 Task: Add a dentist appointment for a check-up on the 11th at 1:00 PM to 5:00PM.
Action: Mouse moved to (410, 158)
Screenshot: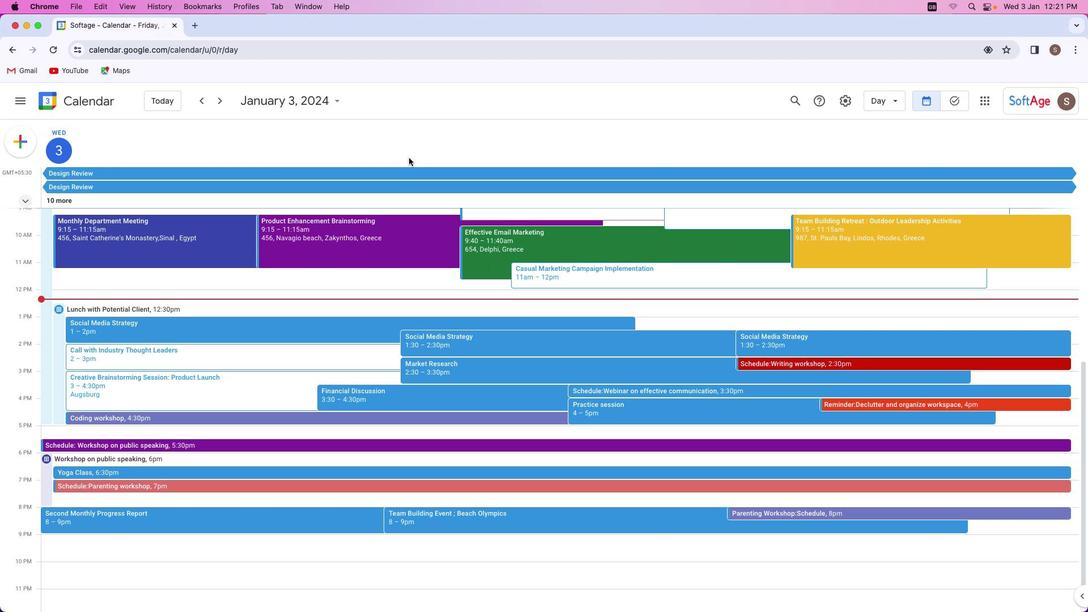 
Action: Mouse pressed left at (410, 158)
Screenshot: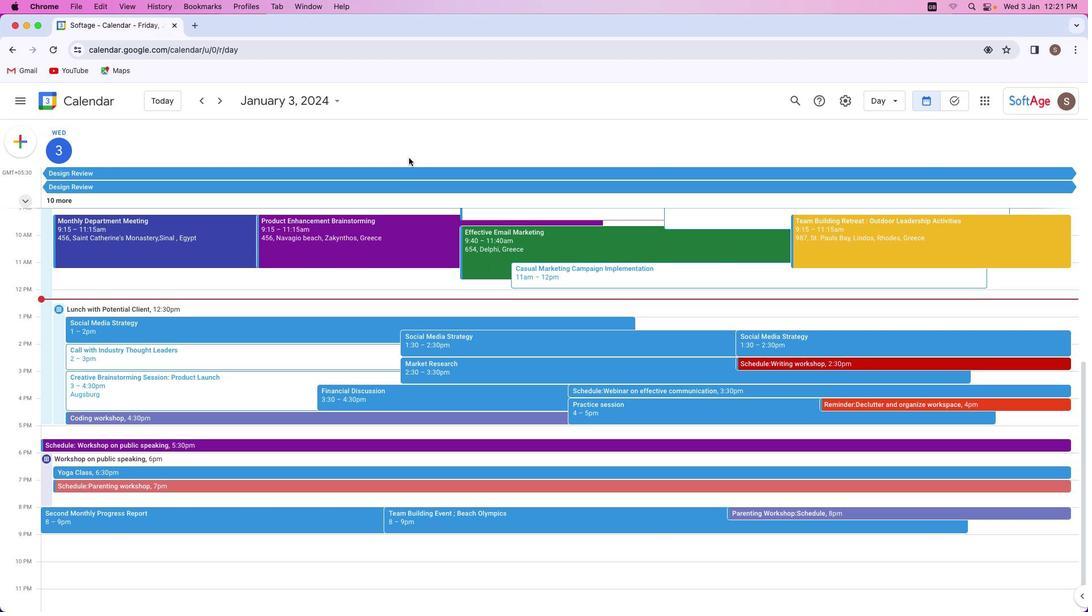 
Action: Mouse moved to (25, 141)
Screenshot: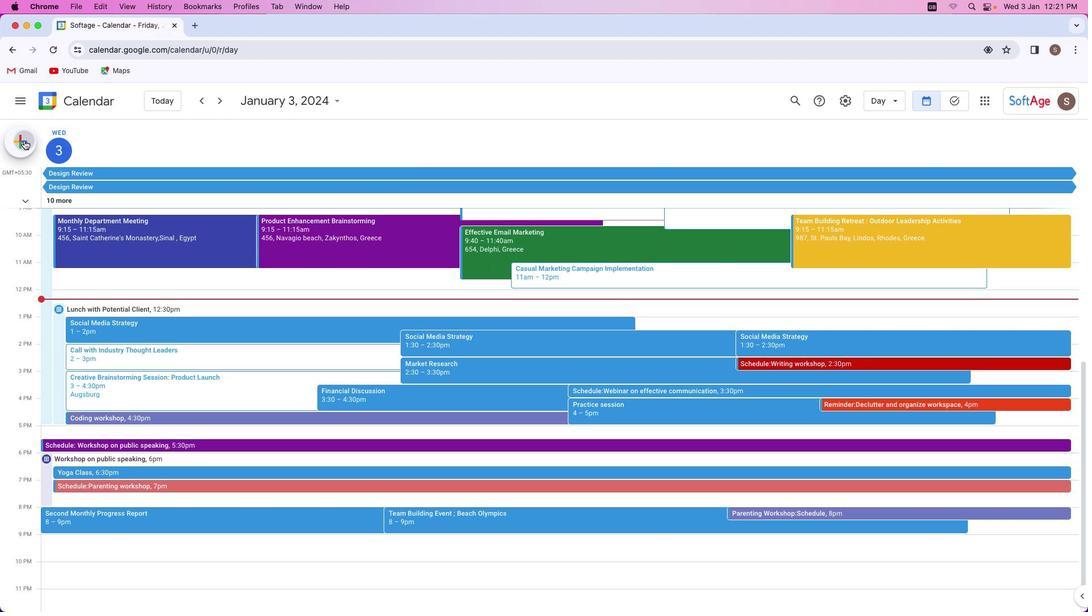 
Action: Mouse pressed left at (25, 141)
Screenshot: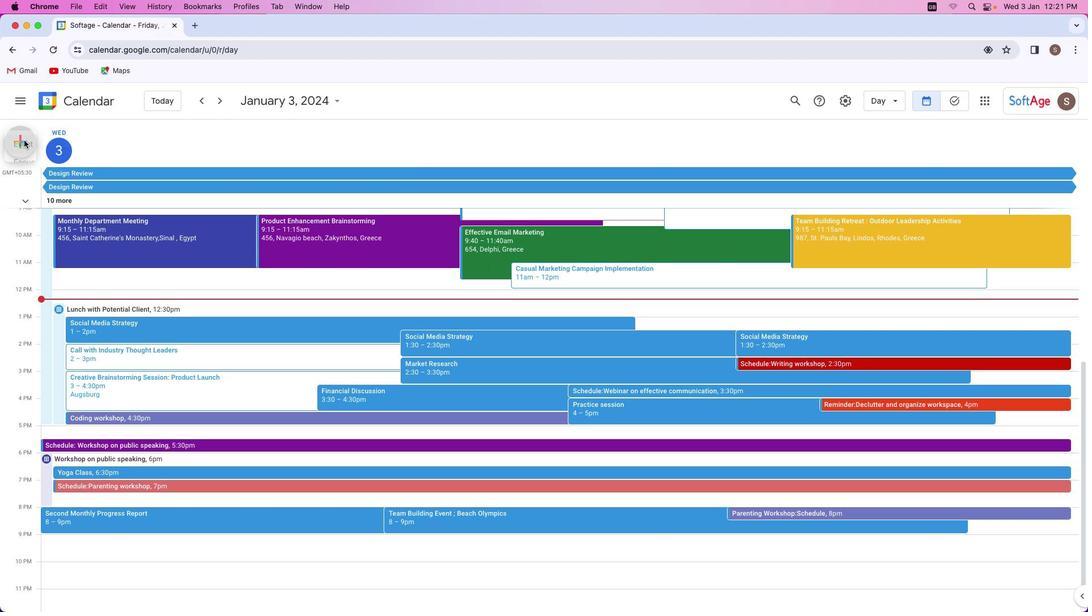 
Action: Mouse moved to (62, 266)
Screenshot: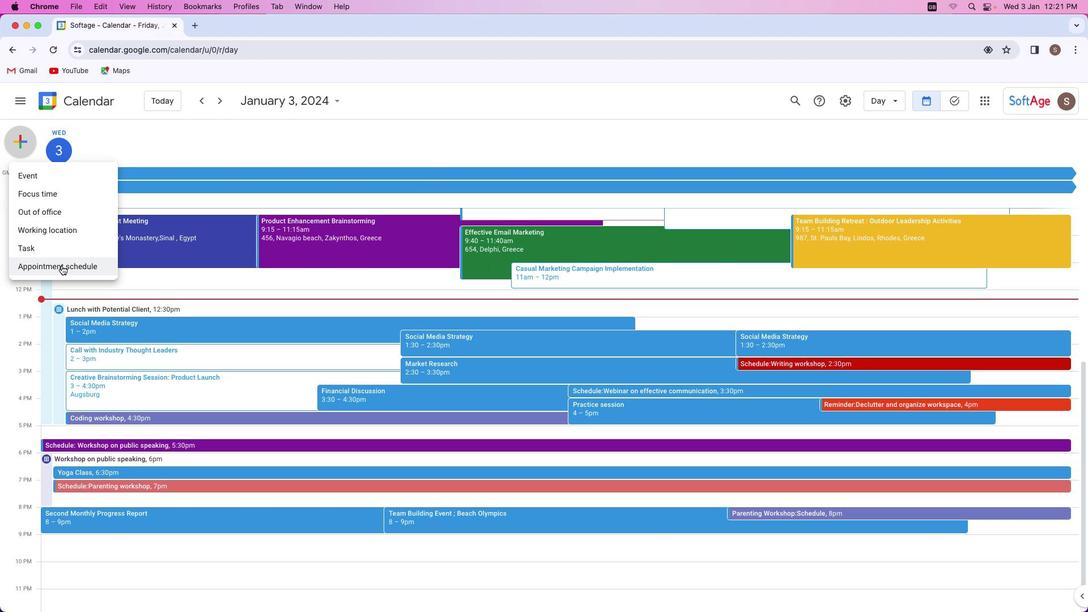 
Action: Mouse pressed left at (62, 266)
Screenshot: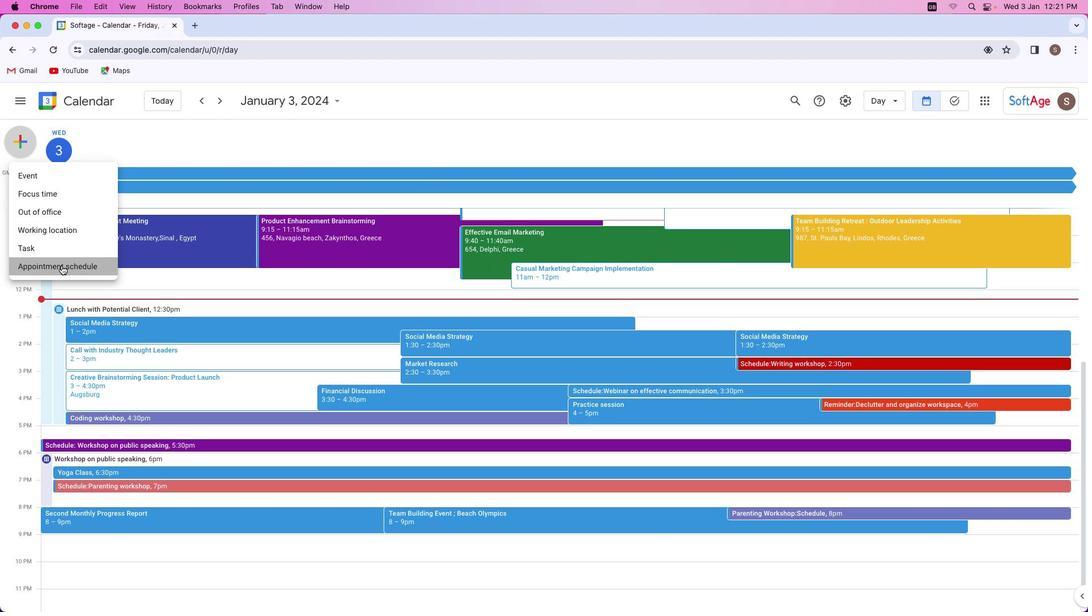 
Action: Mouse moved to (22, 165)
Screenshot: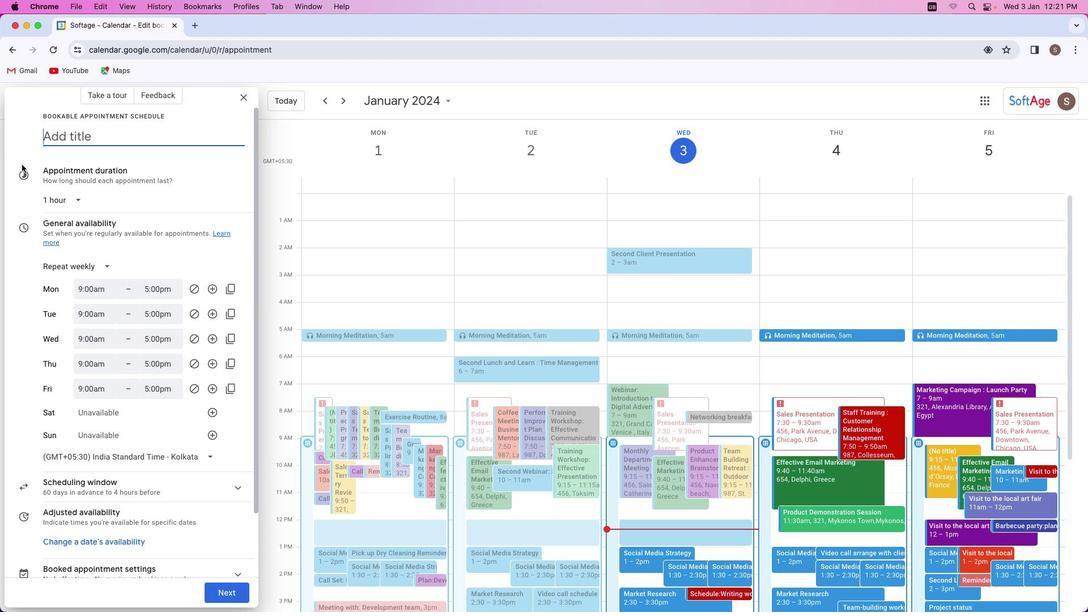 
Action: Key pressed Key.shift'D''e''n''t''i''s''t'Key.space'f''o''r'Key.space'a'Key.space'c''h''e''c''k''-''u''p'
Screenshot: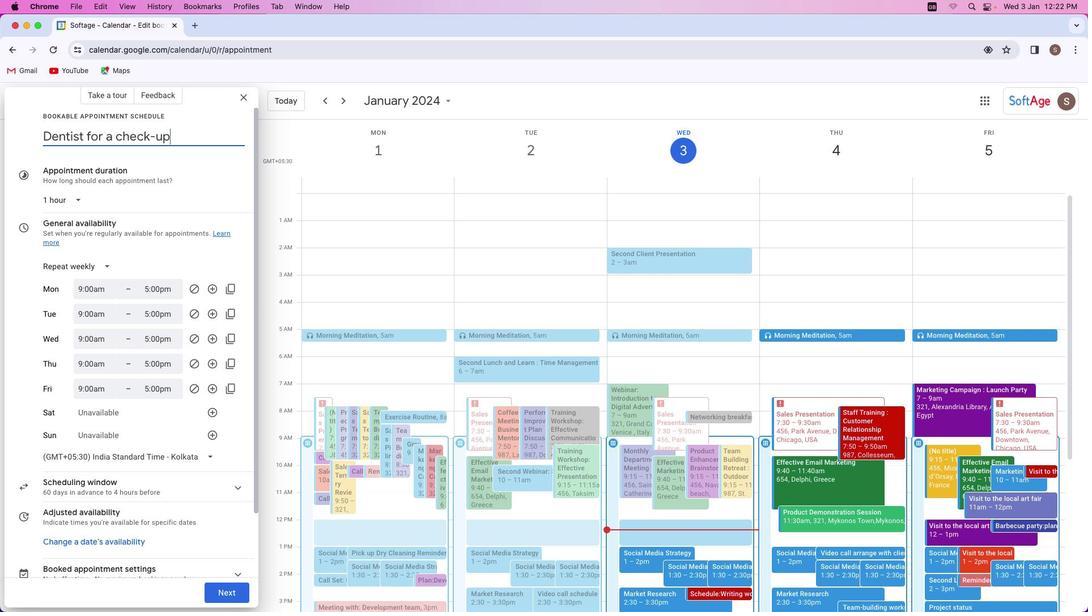 
Action: Mouse moved to (106, 265)
Screenshot: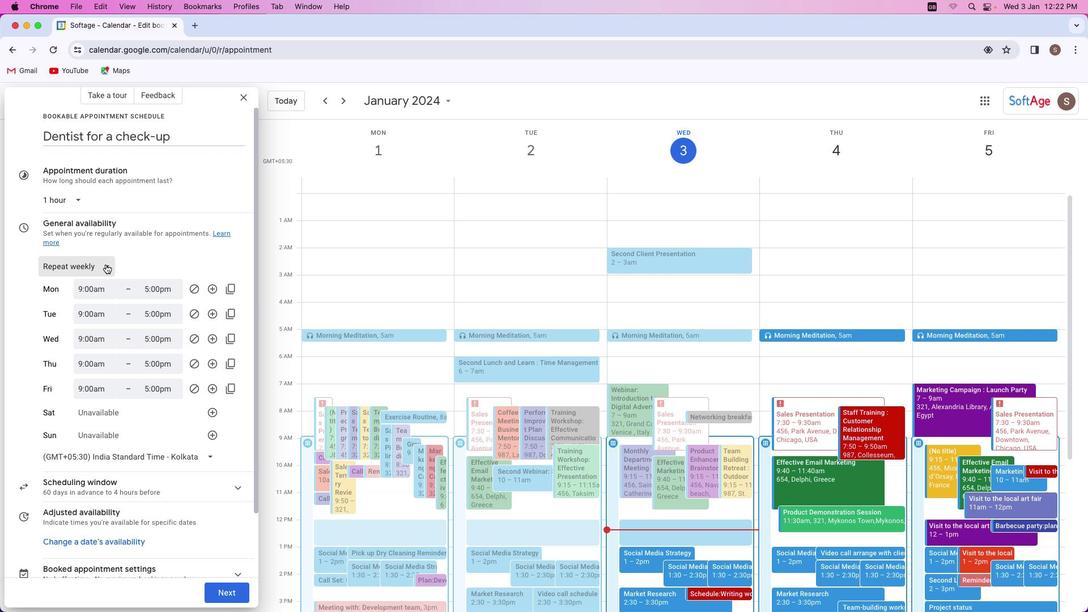 
Action: Mouse pressed left at (106, 265)
Screenshot: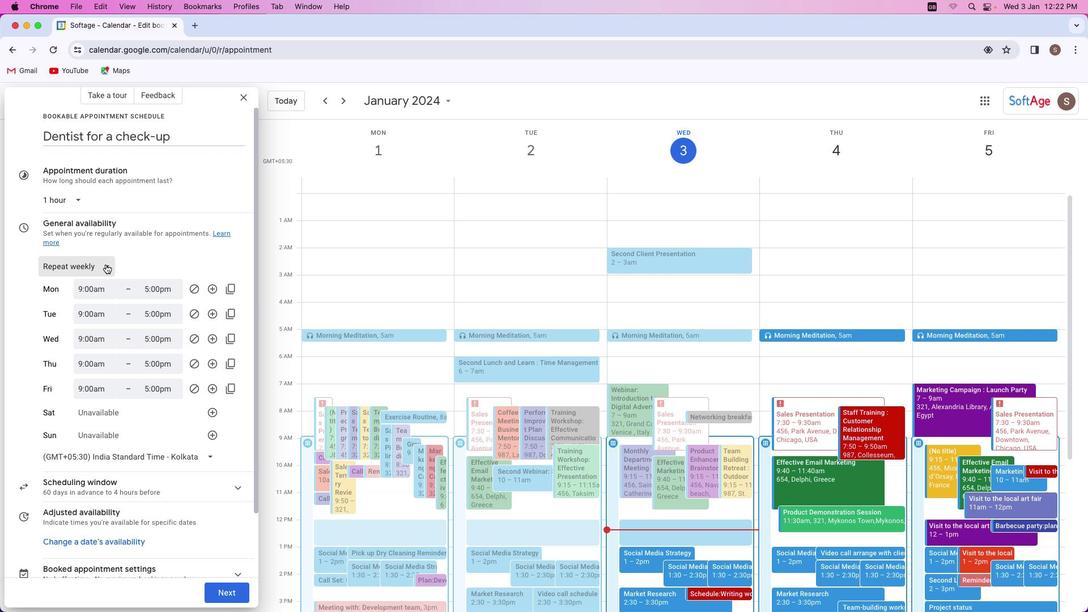 
Action: Mouse moved to (104, 292)
Screenshot: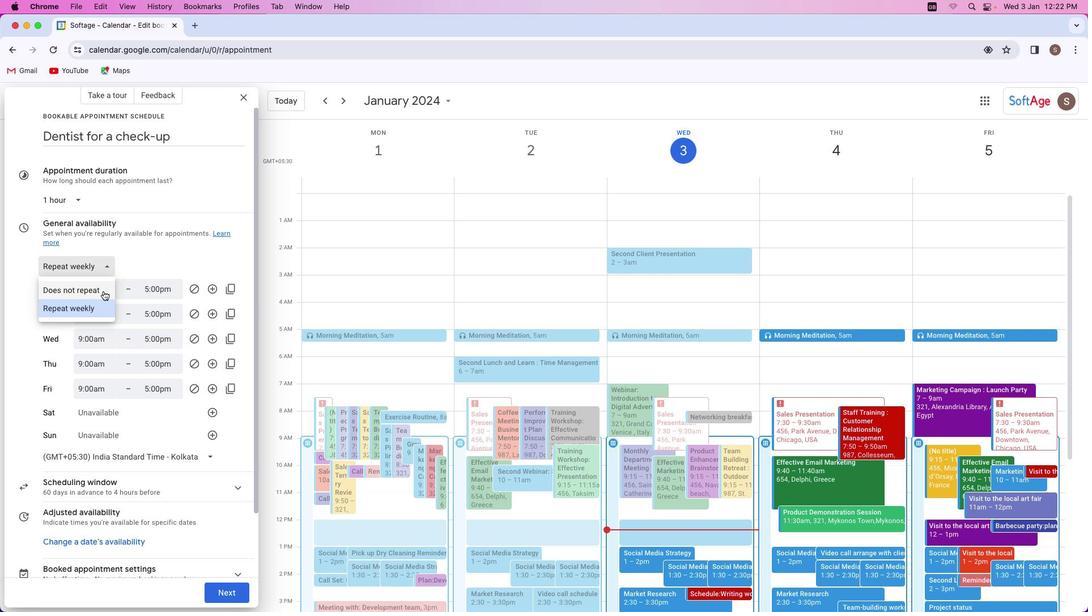 
Action: Mouse pressed left at (104, 292)
Screenshot: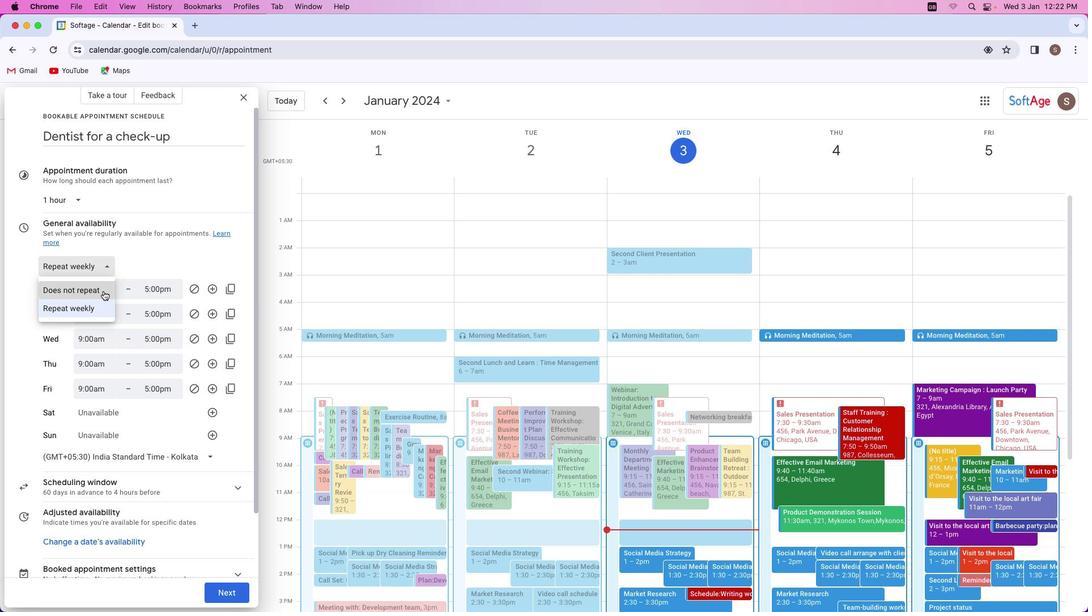 
Action: Mouse moved to (83, 283)
Screenshot: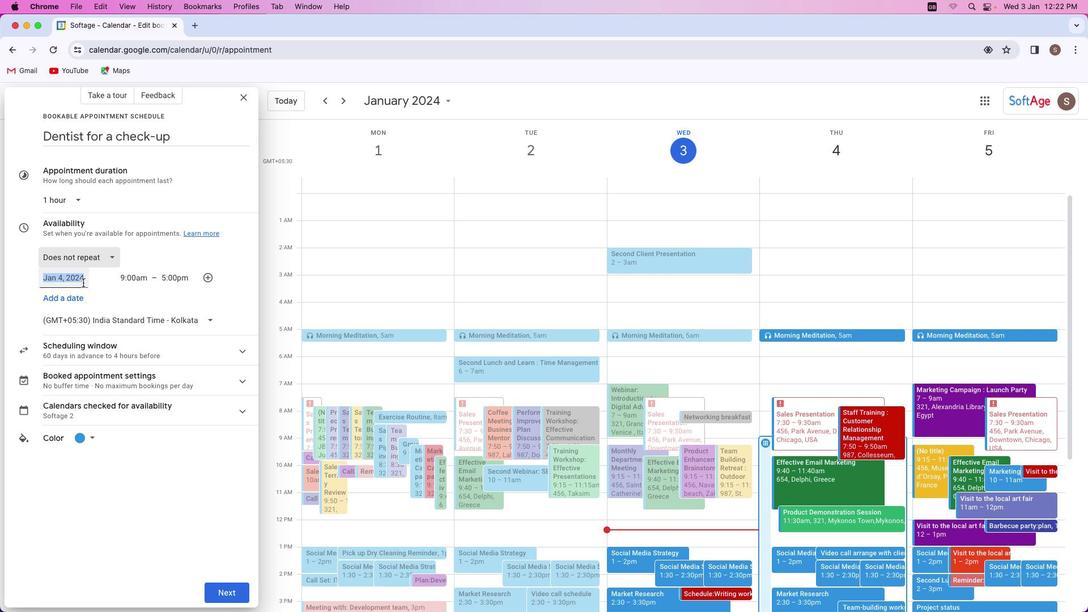 
Action: Mouse pressed left at (83, 283)
Screenshot: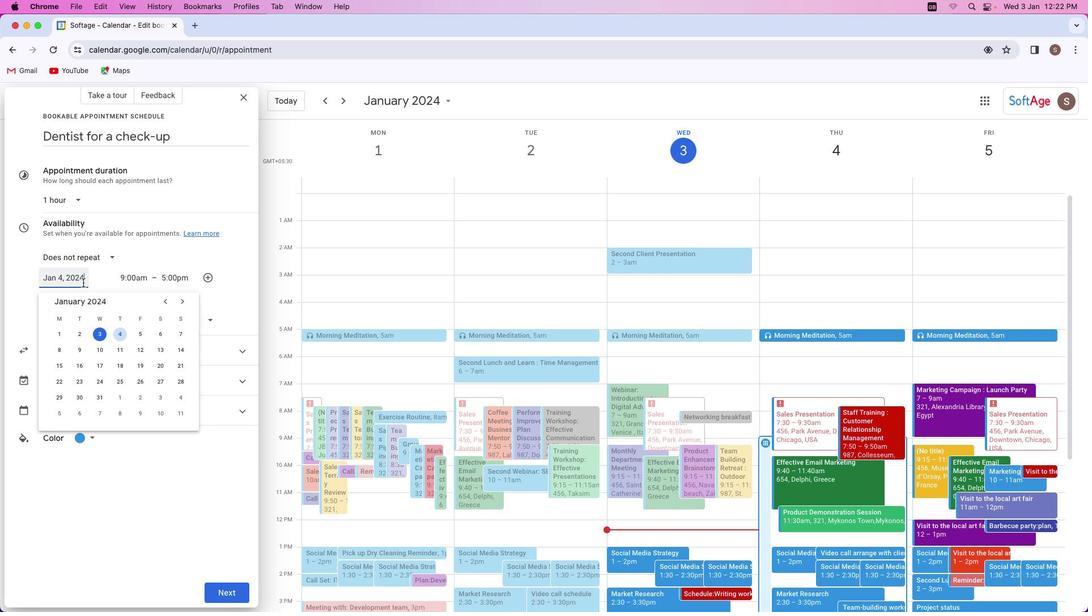 
Action: Mouse moved to (122, 349)
Screenshot: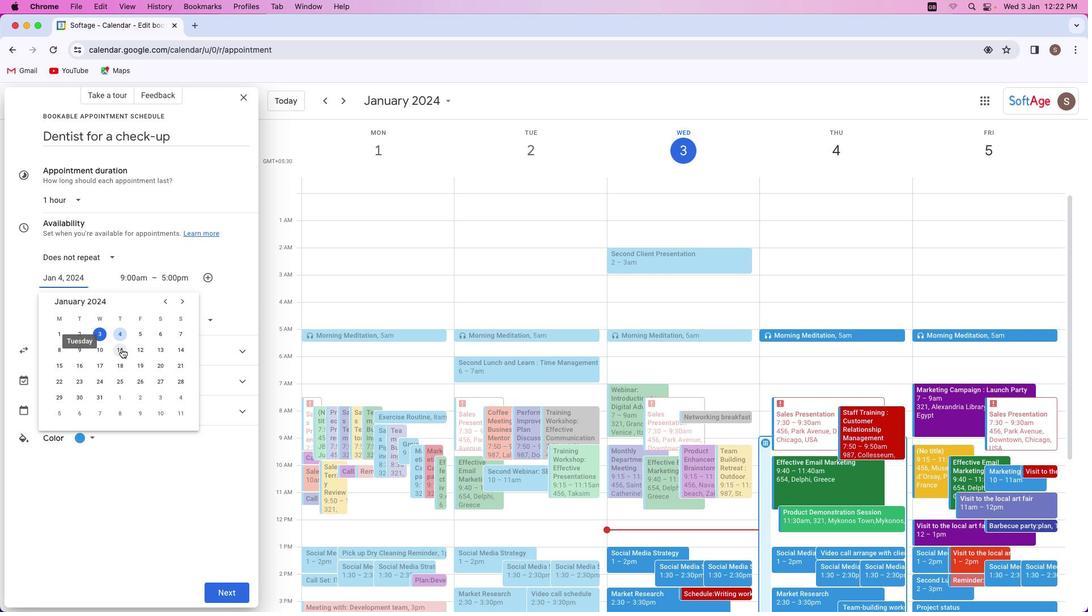 
Action: Mouse pressed left at (122, 349)
Screenshot: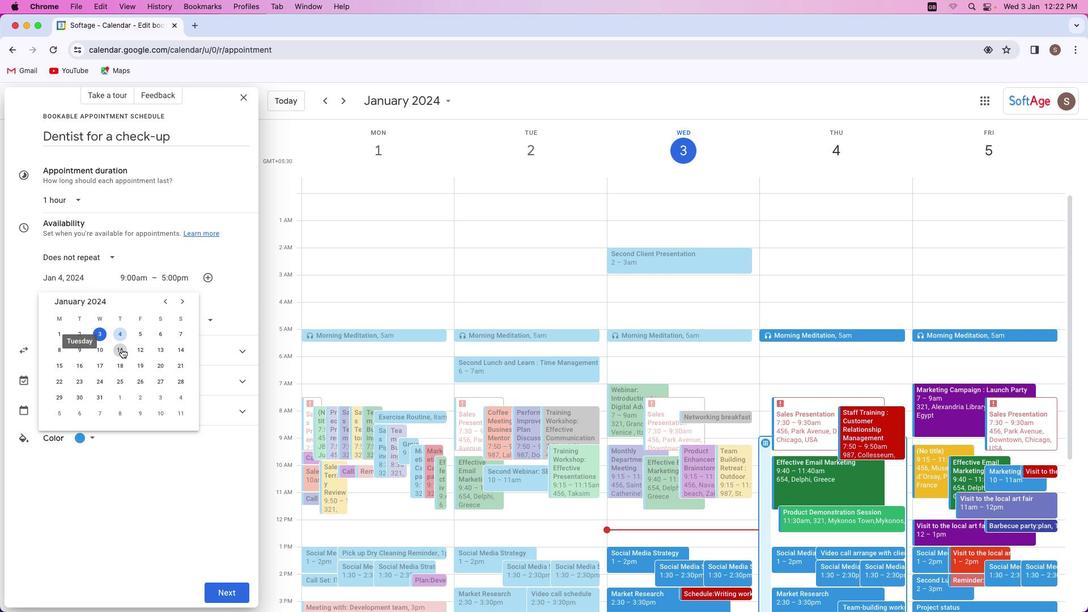 
Action: Mouse moved to (133, 280)
Screenshot: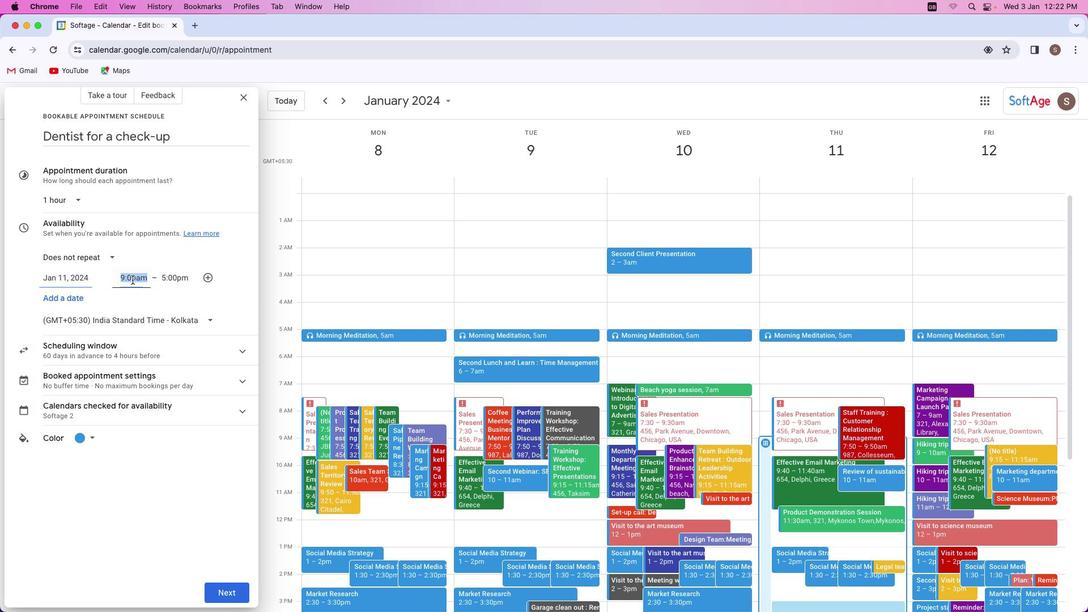 
Action: Mouse pressed left at (133, 280)
Screenshot: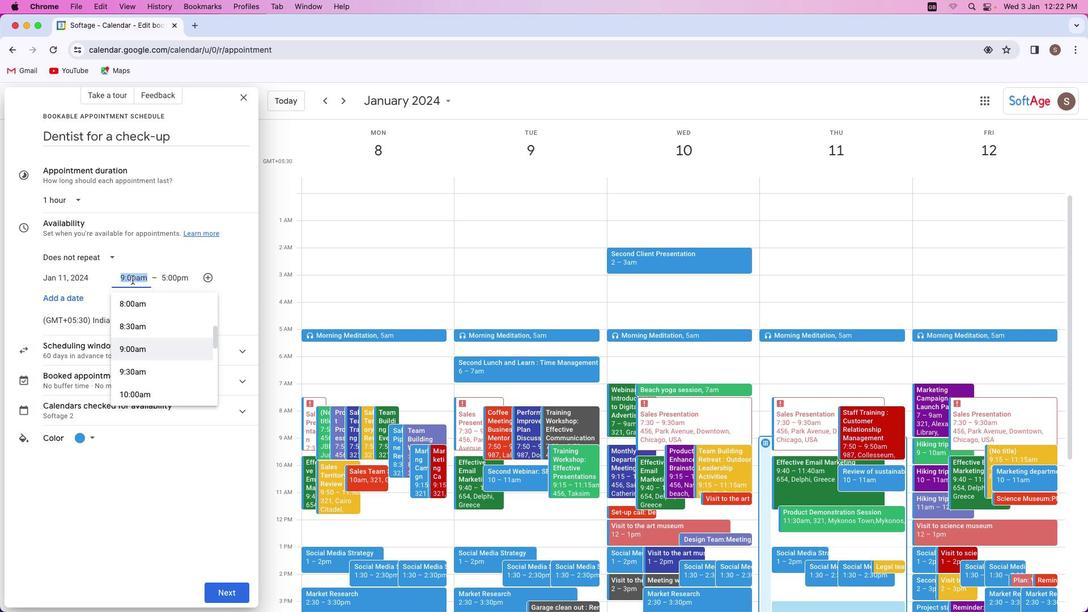 
Action: Mouse moved to (144, 318)
Screenshot: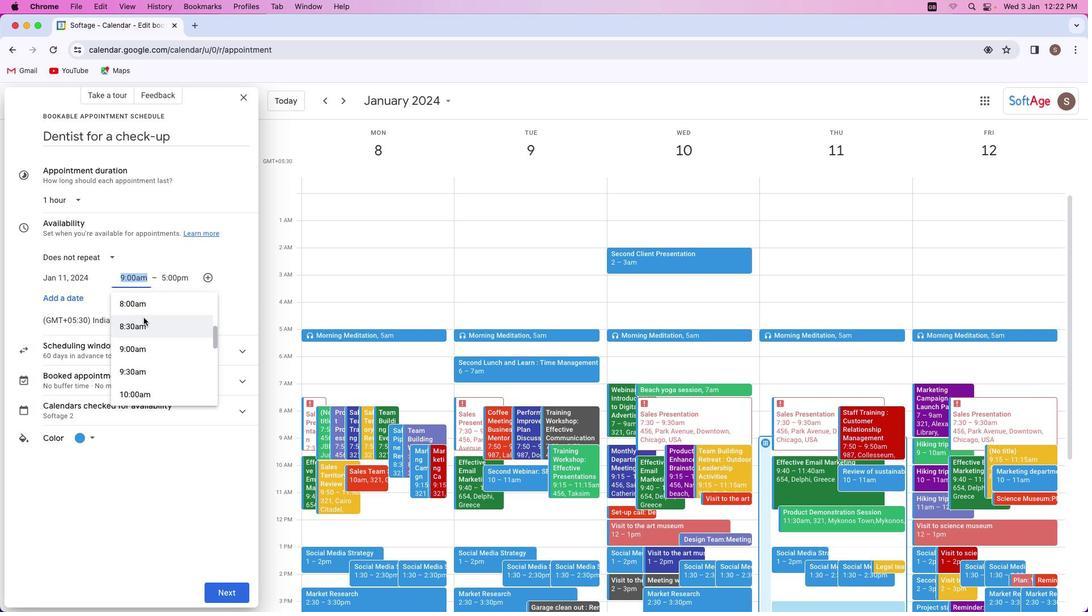
Action: Mouse scrolled (144, 318) with delta (1, 0)
Screenshot: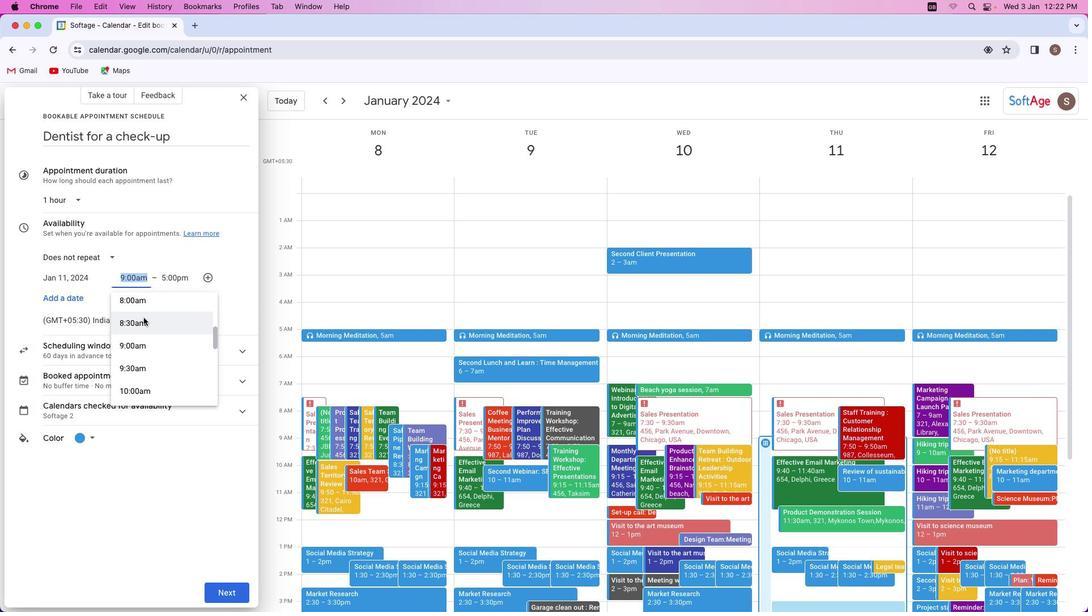 
Action: Mouse scrolled (144, 318) with delta (1, 0)
Screenshot: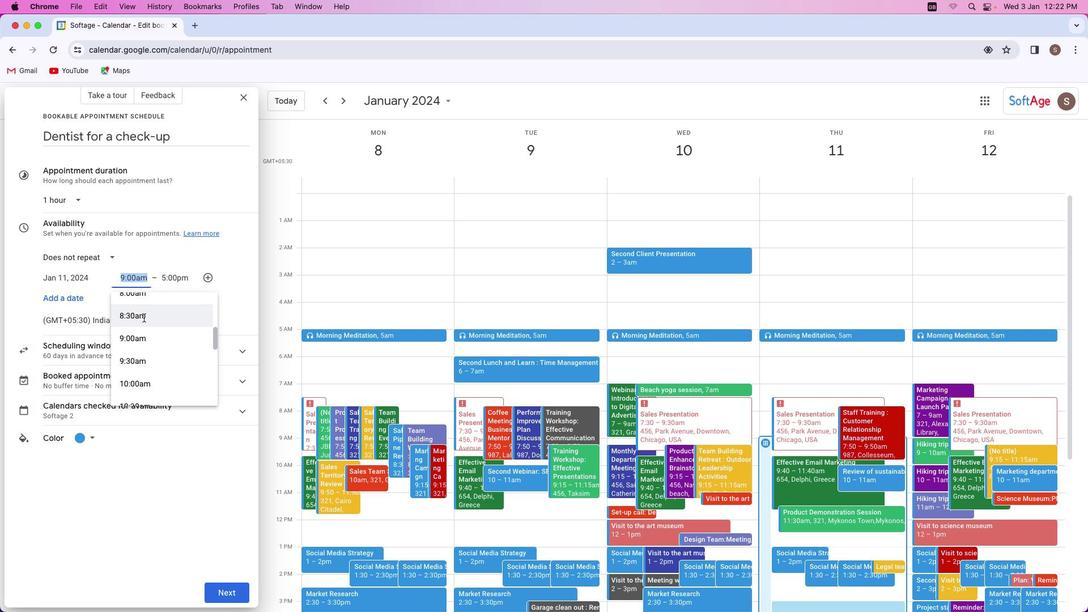 
Action: Mouse scrolled (144, 318) with delta (1, 0)
Screenshot: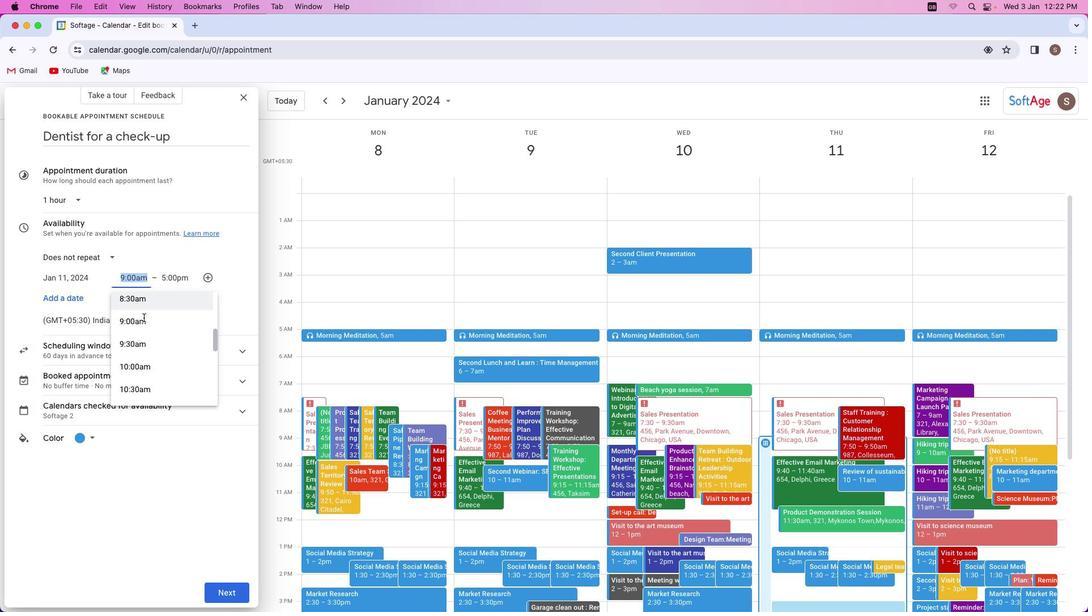 
Action: Mouse moved to (144, 318)
Screenshot: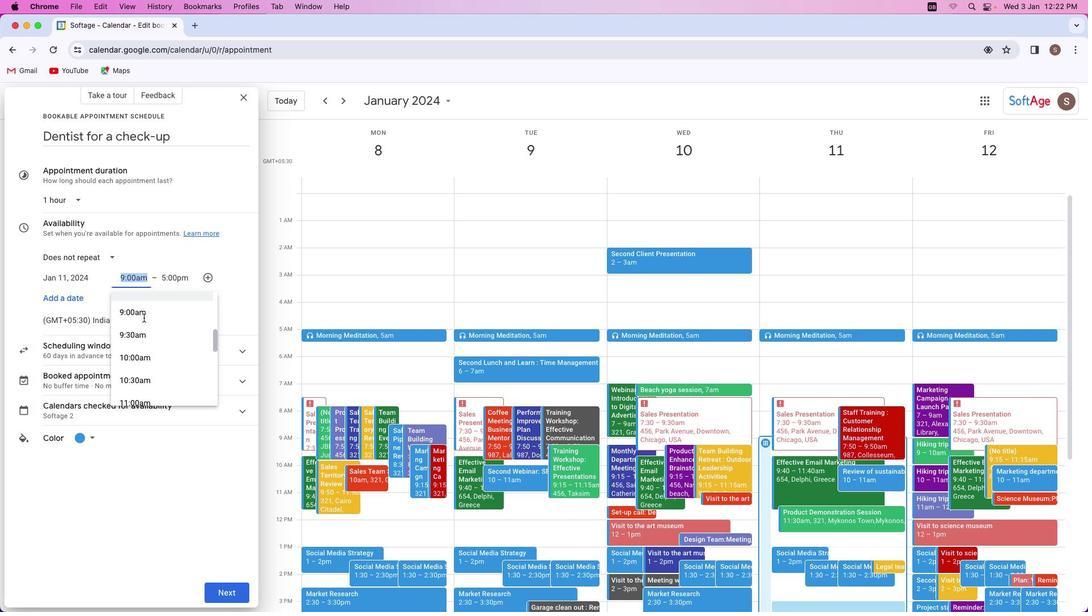 
Action: Mouse scrolled (144, 318) with delta (1, 0)
Screenshot: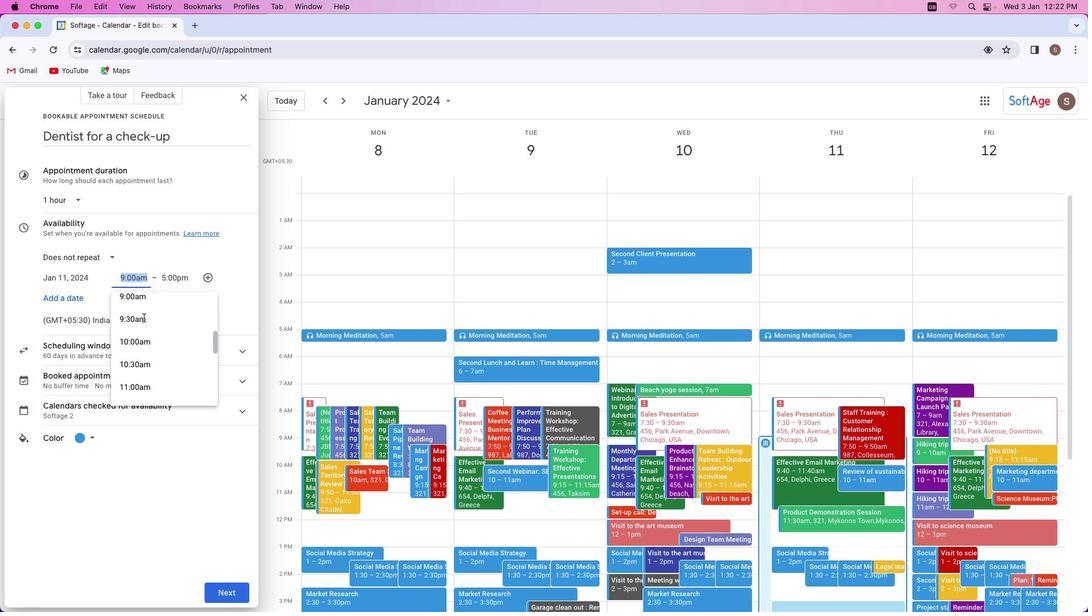 
Action: Mouse scrolled (144, 318) with delta (1, 0)
Screenshot: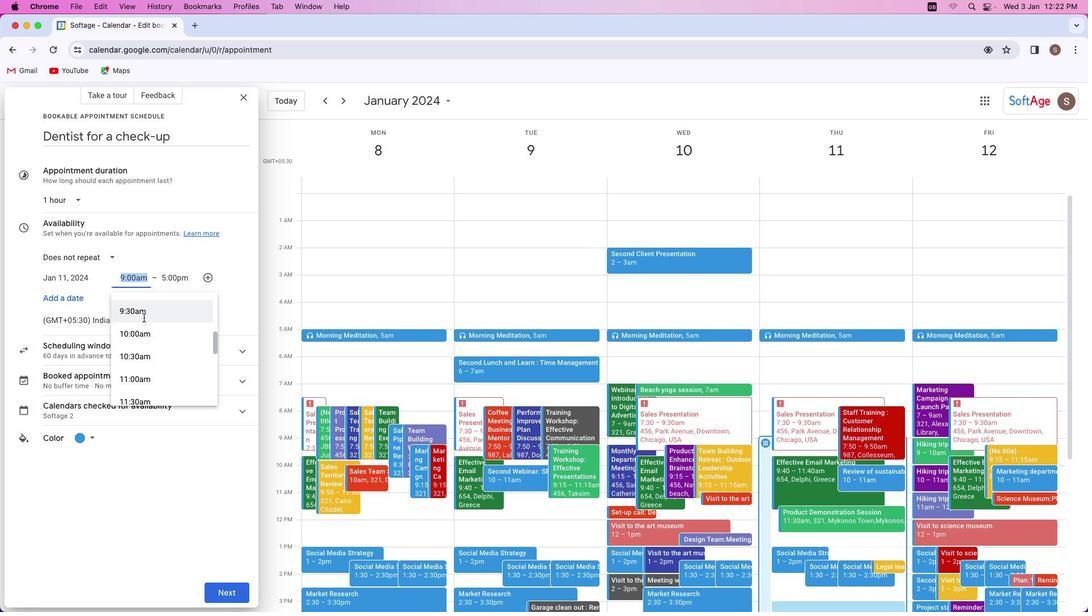 
Action: Mouse scrolled (144, 318) with delta (1, 0)
Screenshot: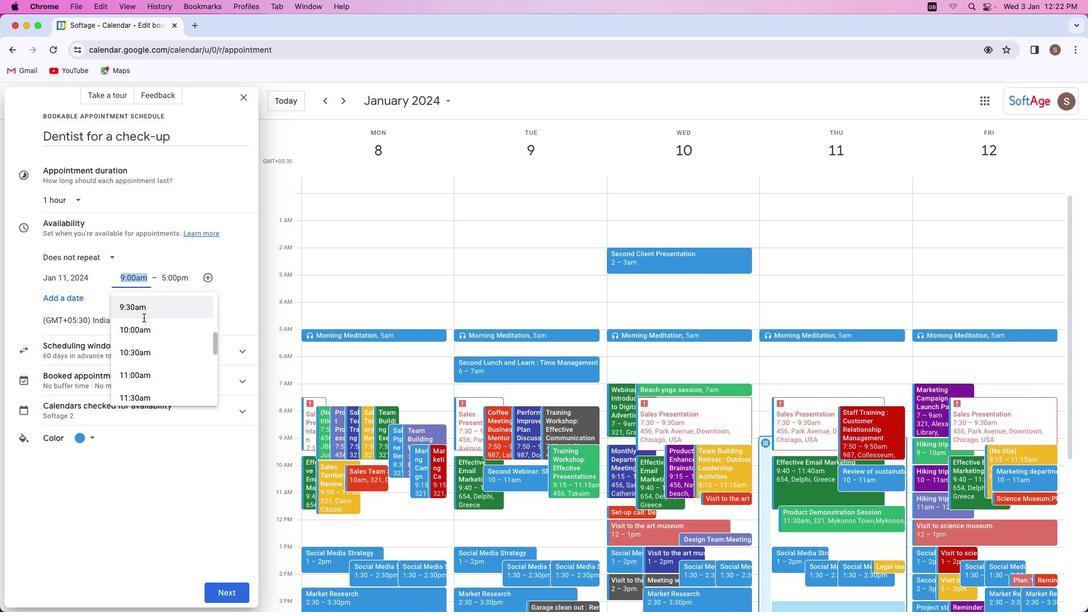 
Action: Mouse scrolled (144, 318) with delta (1, 0)
Screenshot: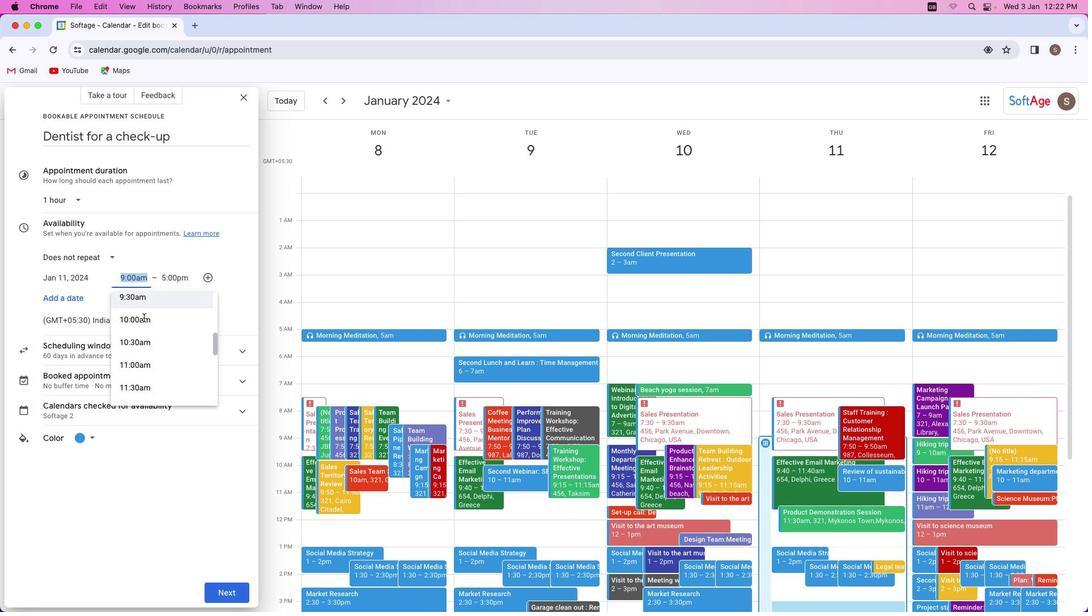 
Action: Mouse scrolled (144, 318) with delta (1, 0)
Screenshot: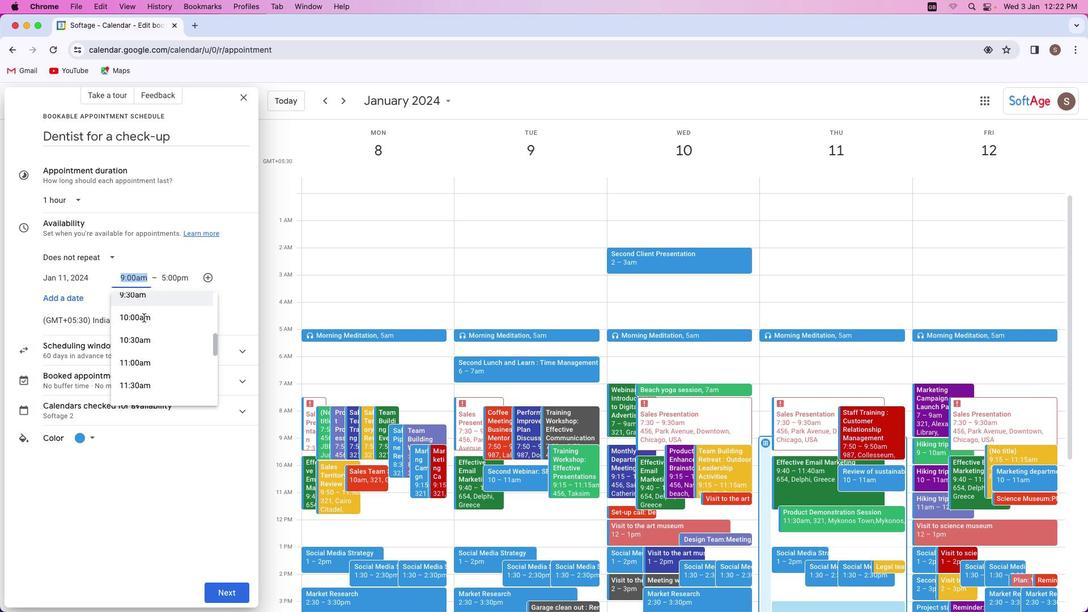 
Action: Mouse moved to (144, 317)
Screenshot: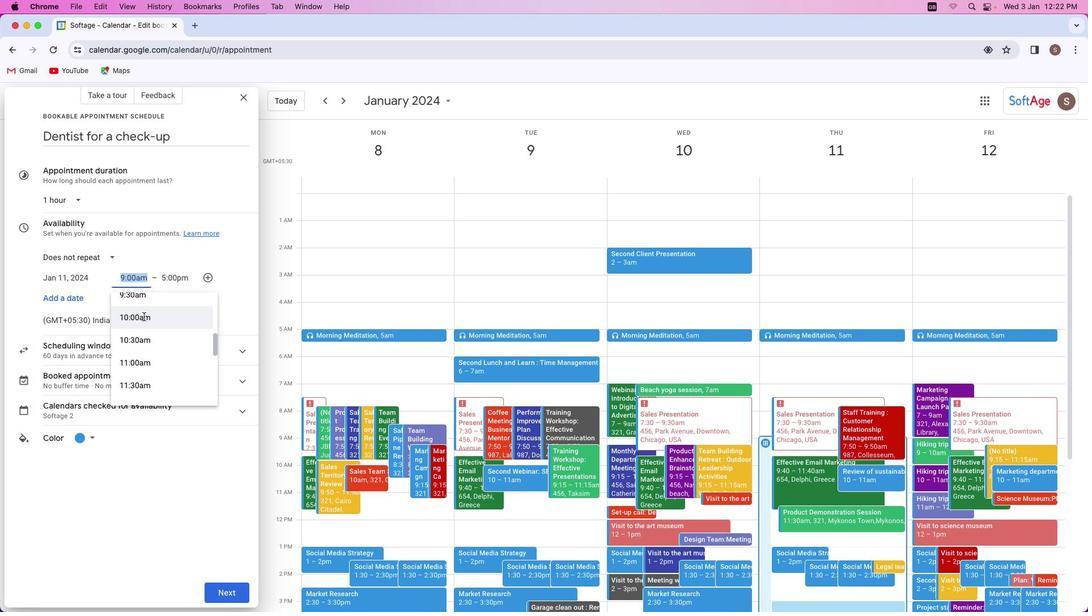 
Action: Mouse scrolled (144, 317) with delta (1, 0)
Screenshot: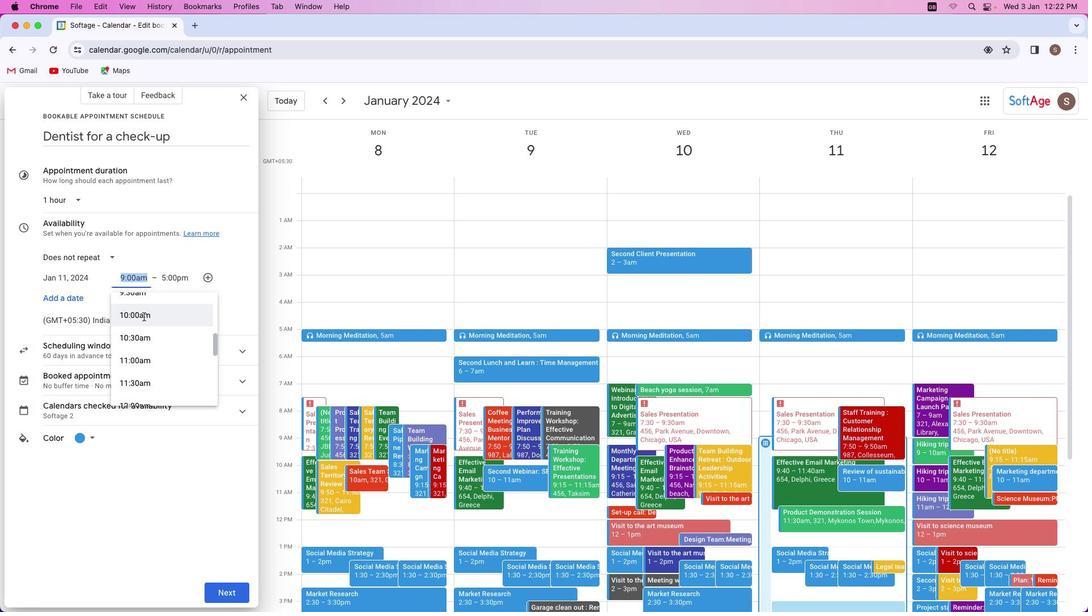 
Action: Mouse scrolled (144, 317) with delta (1, 0)
Screenshot: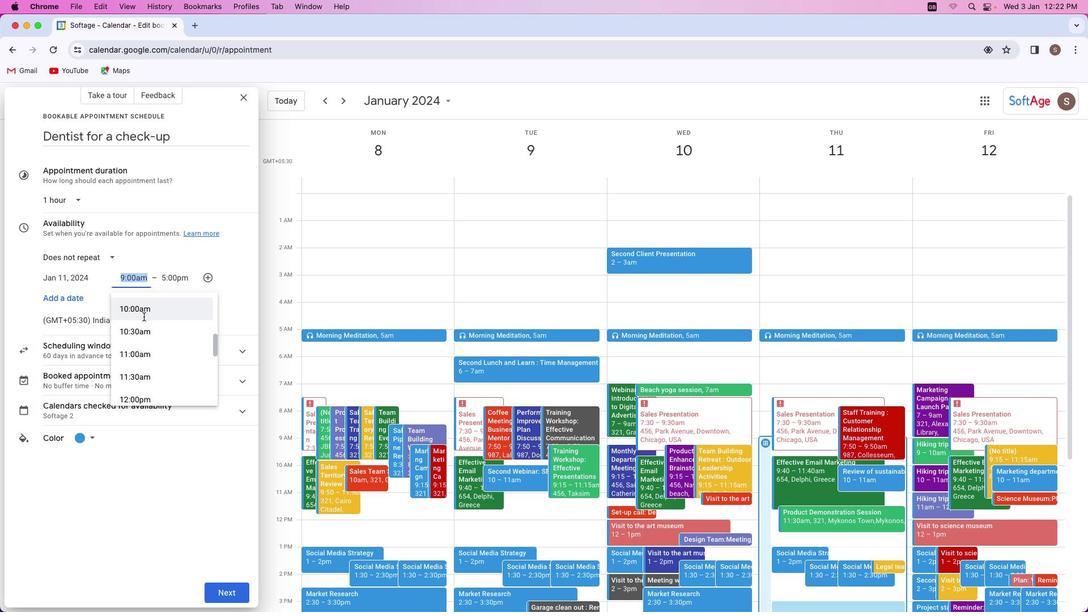 
Action: Mouse scrolled (144, 317) with delta (1, 0)
Screenshot: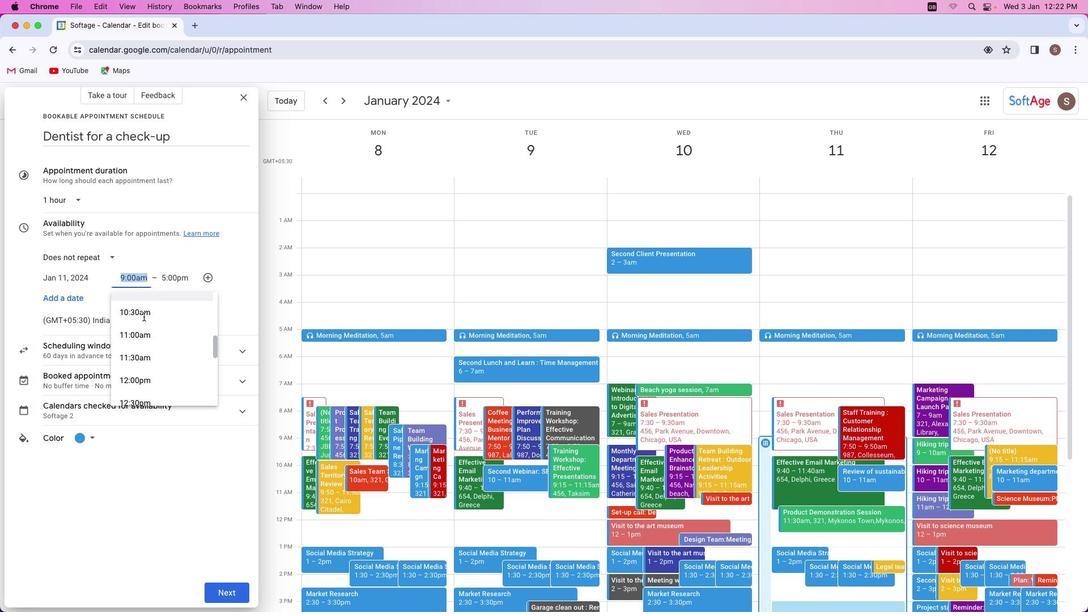 
Action: Mouse scrolled (144, 317) with delta (1, 0)
Screenshot: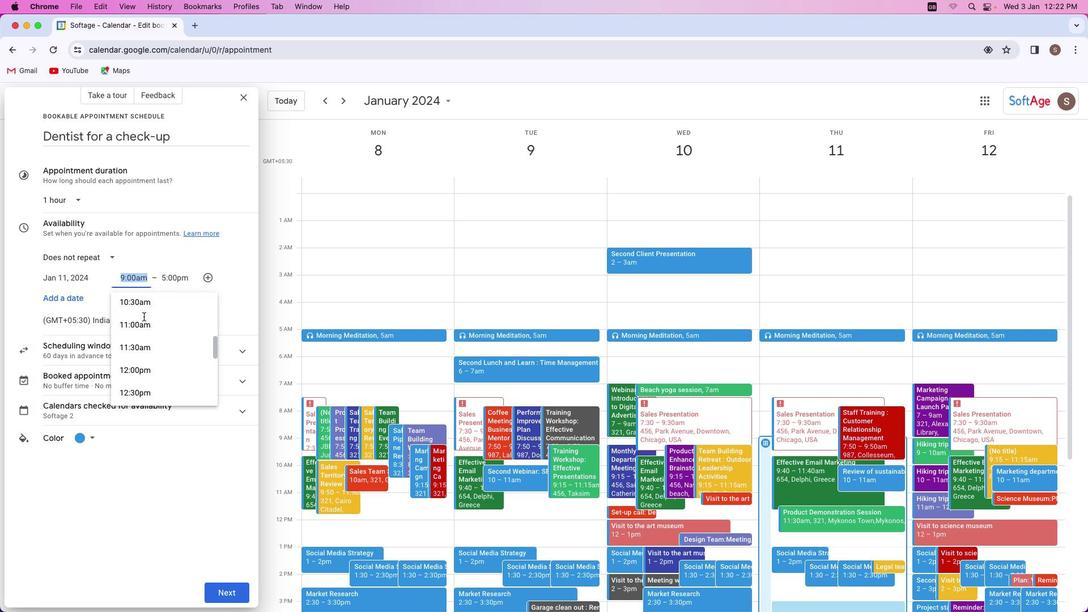 
Action: Mouse moved to (143, 313)
Screenshot: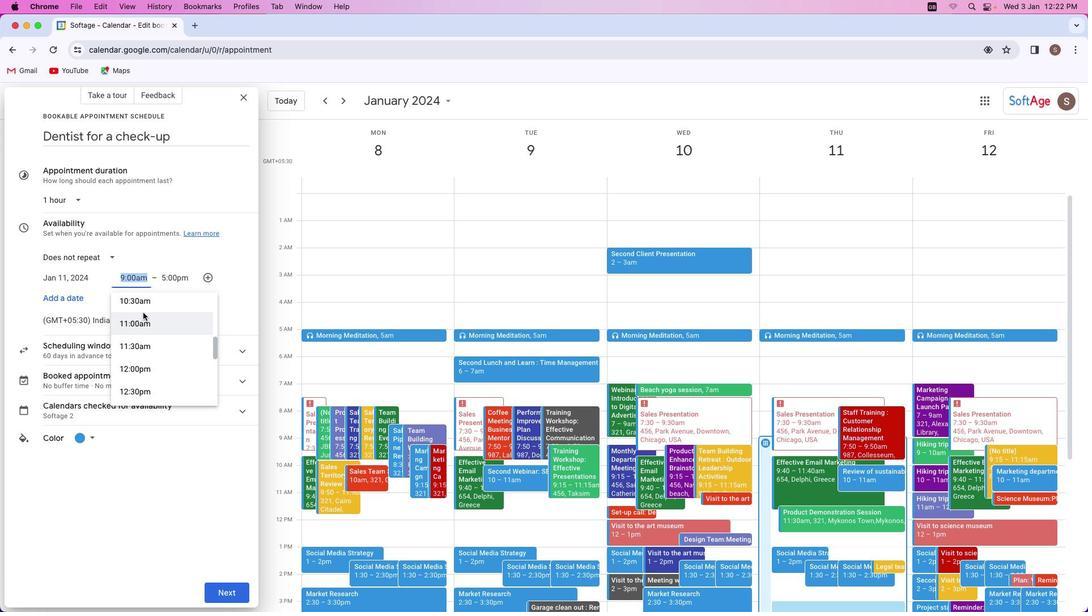 
Action: Mouse scrolled (143, 313) with delta (1, 0)
Screenshot: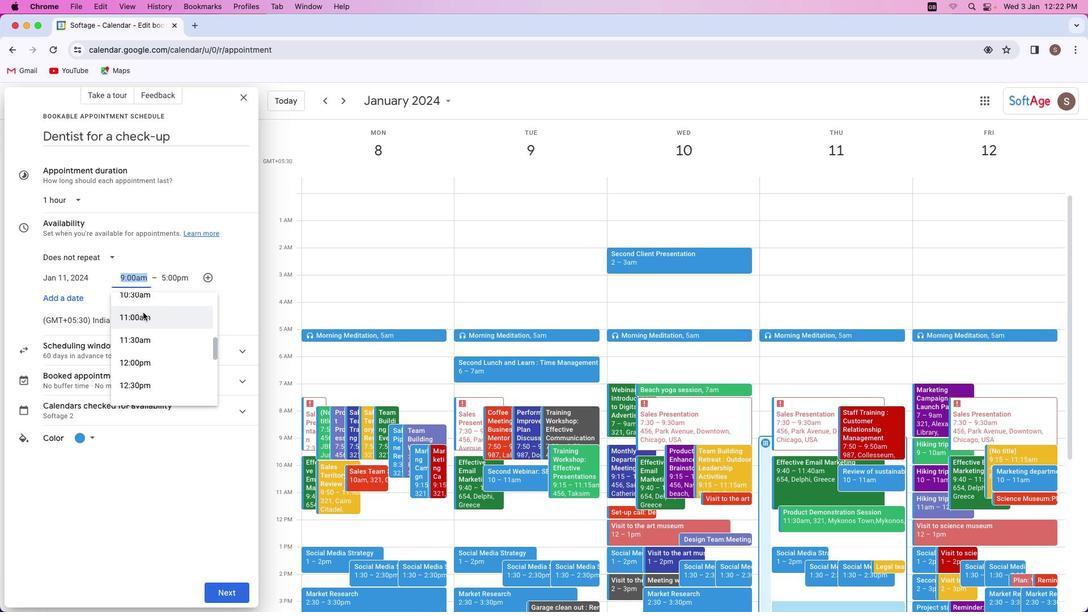
Action: Mouse scrolled (143, 313) with delta (1, 0)
Screenshot: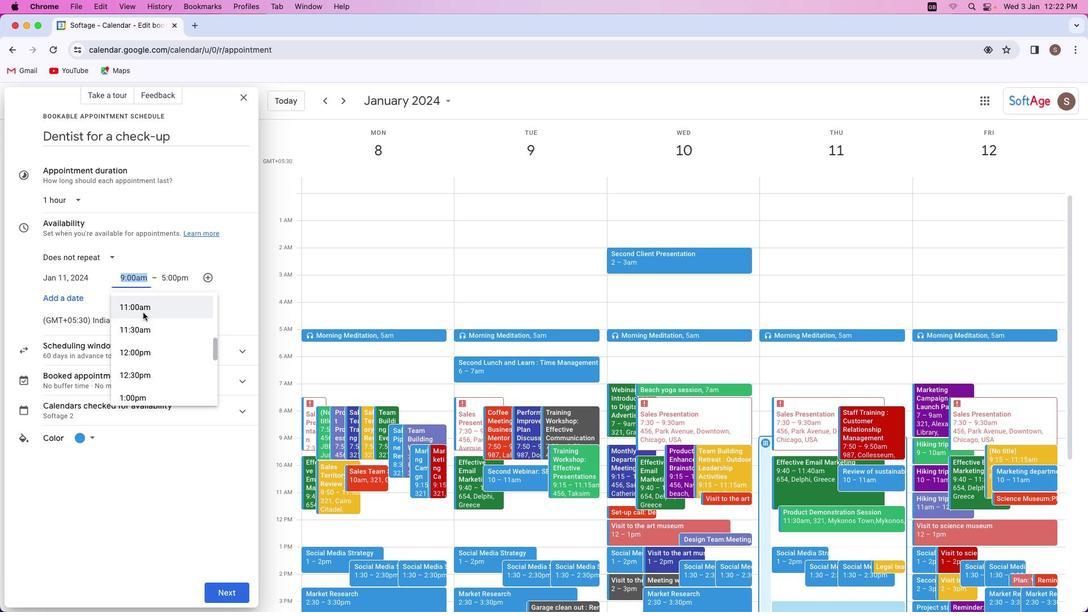 
Action: Mouse scrolled (143, 313) with delta (1, 0)
Screenshot: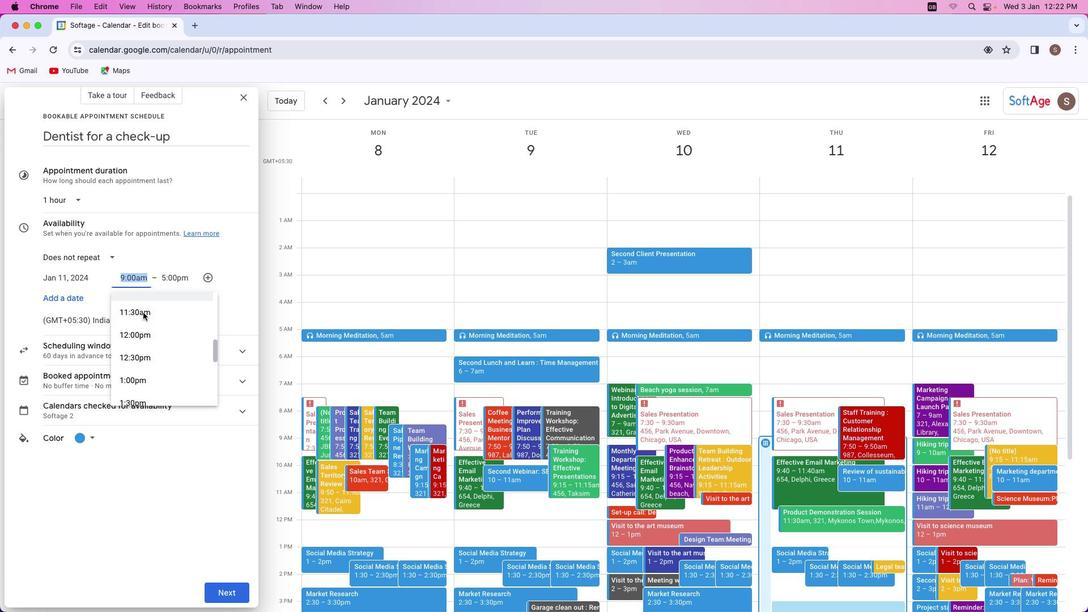 
Action: Mouse scrolled (143, 313) with delta (1, 0)
Screenshot: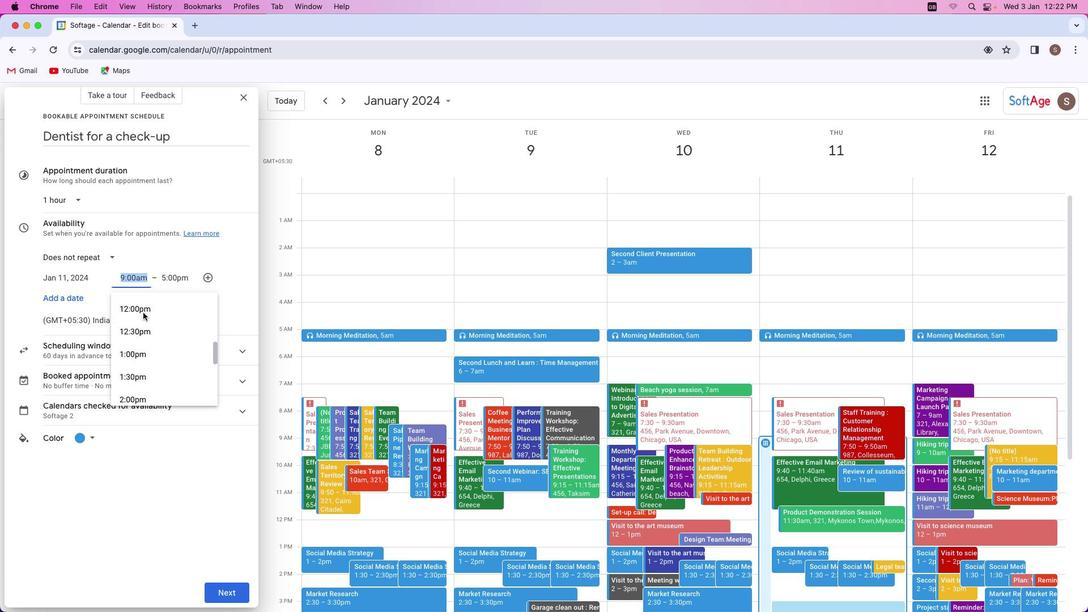 
Action: Mouse moved to (143, 309)
Screenshot: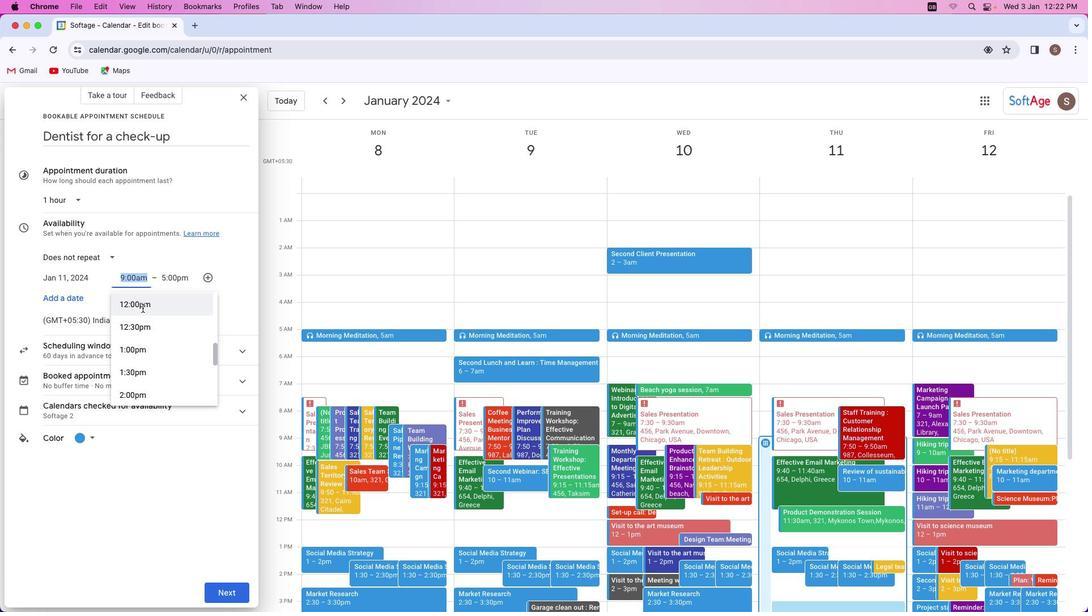 
Action: Mouse scrolled (143, 309) with delta (1, 0)
Screenshot: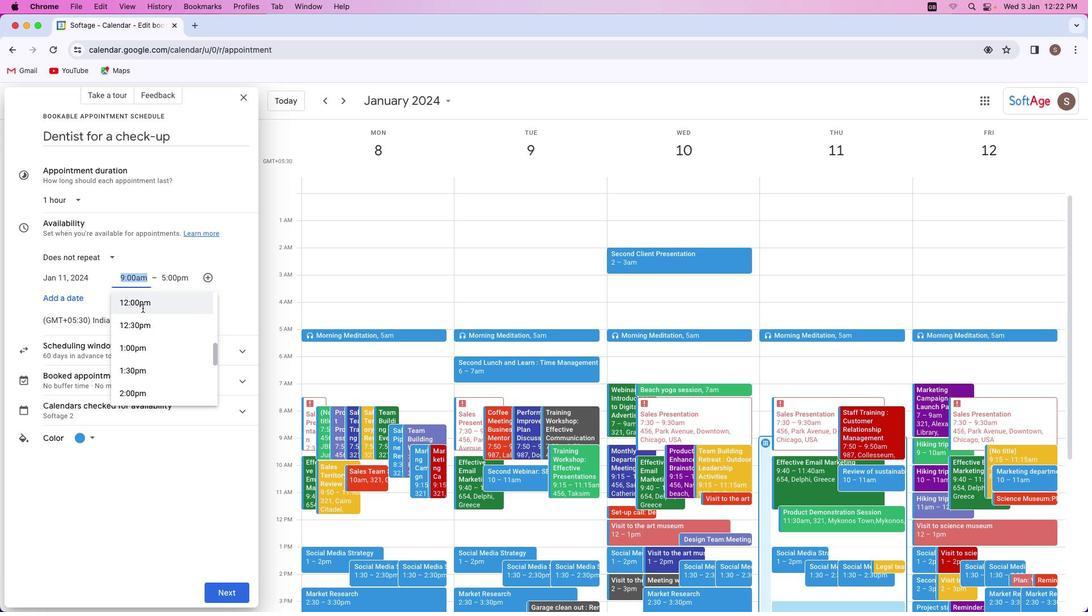 
Action: Mouse scrolled (143, 309) with delta (1, 0)
Screenshot: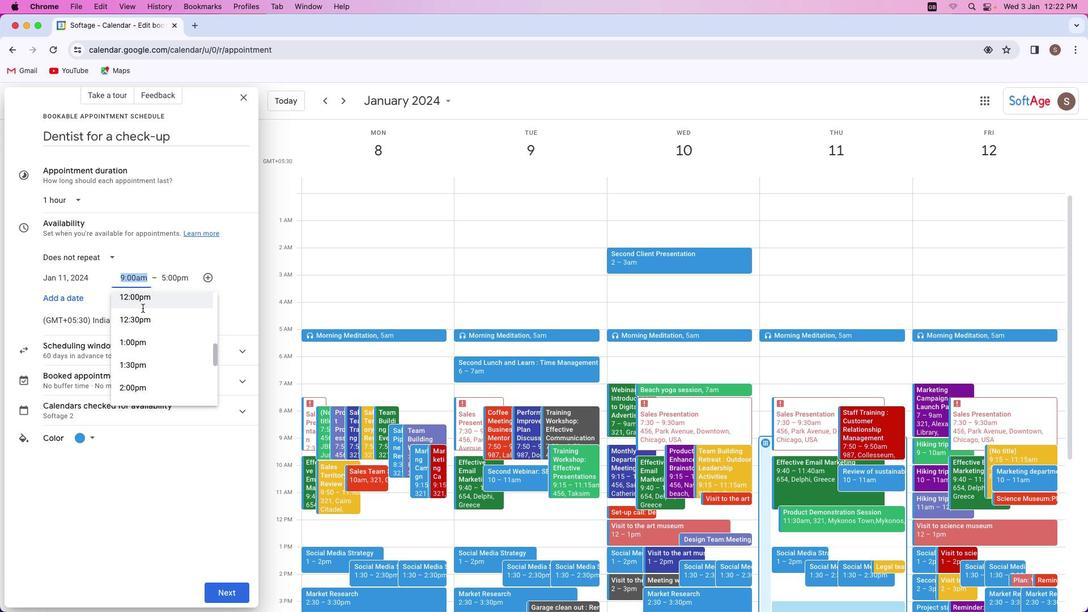 
Action: Mouse scrolled (143, 309) with delta (1, 0)
Screenshot: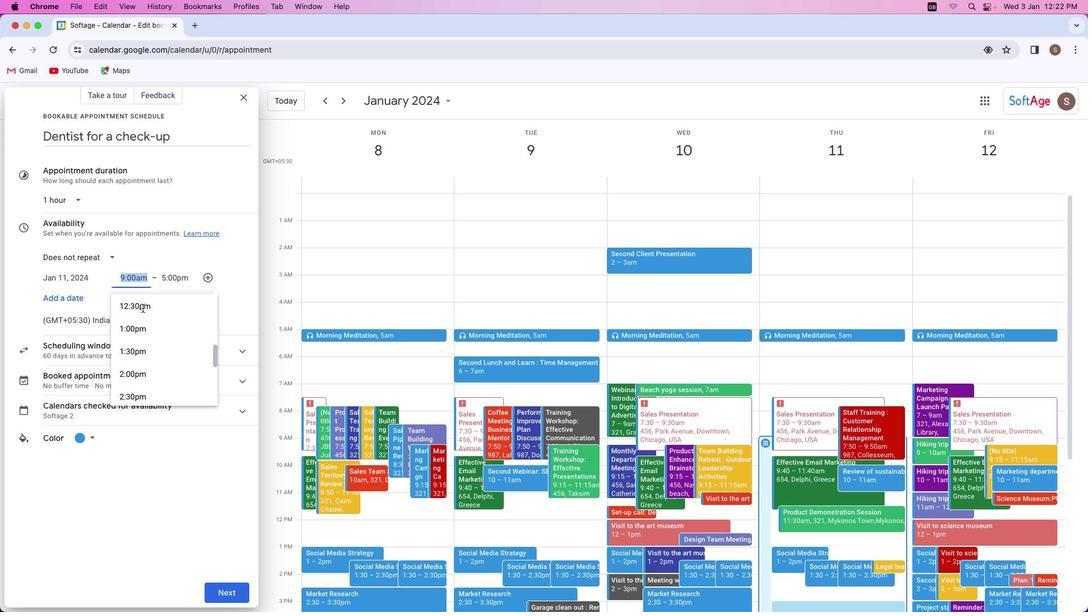 
Action: Mouse scrolled (143, 309) with delta (1, 0)
Screenshot: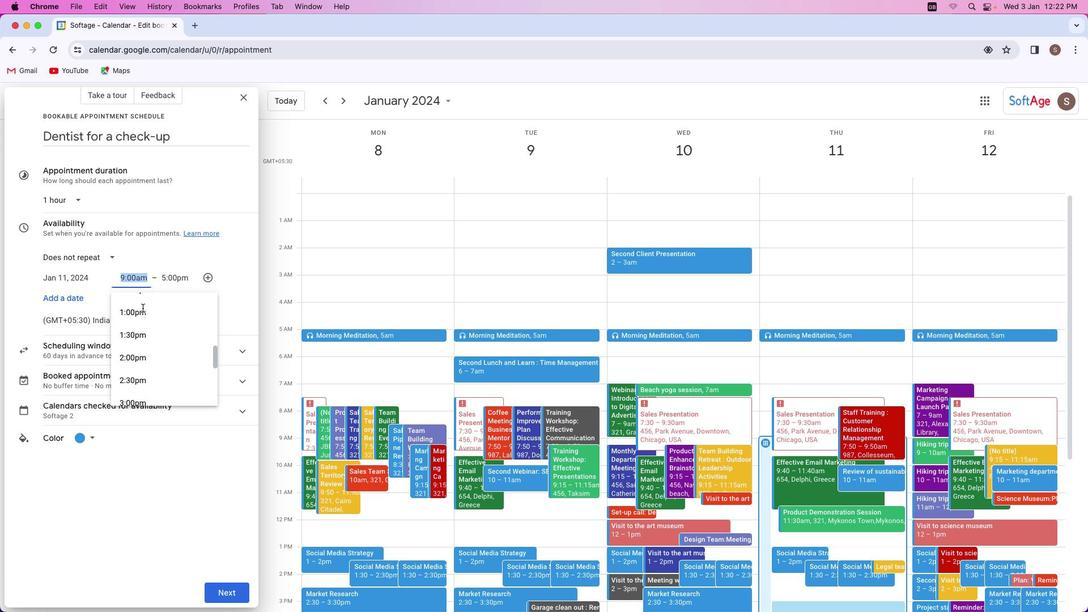 
Action: Mouse scrolled (143, 309) with delta (1, 0)
Screenshot: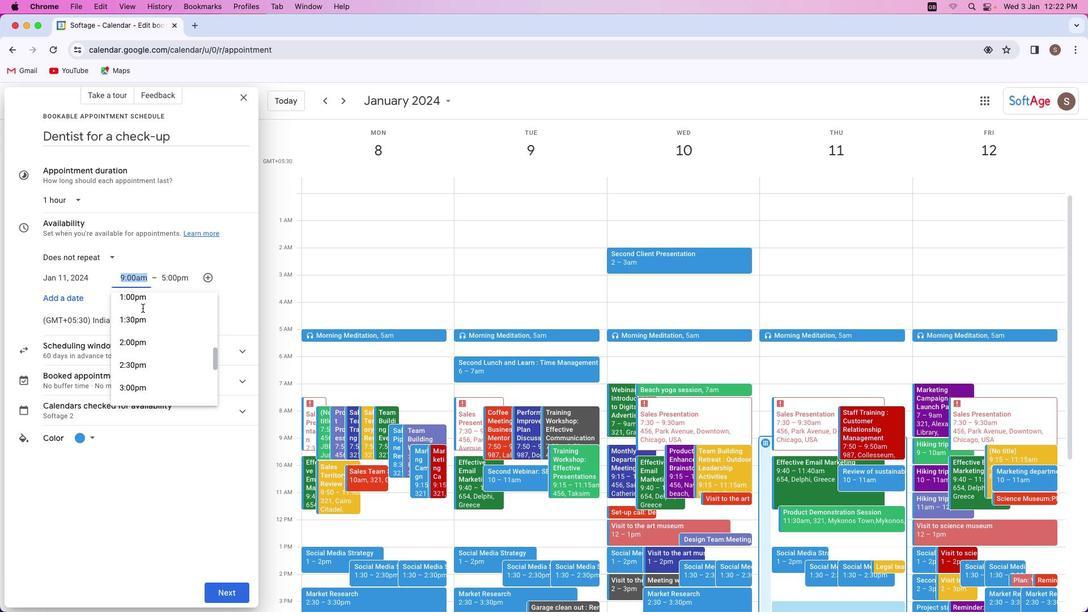 
Action: Mouse moved to (147, 302)
Screenshot: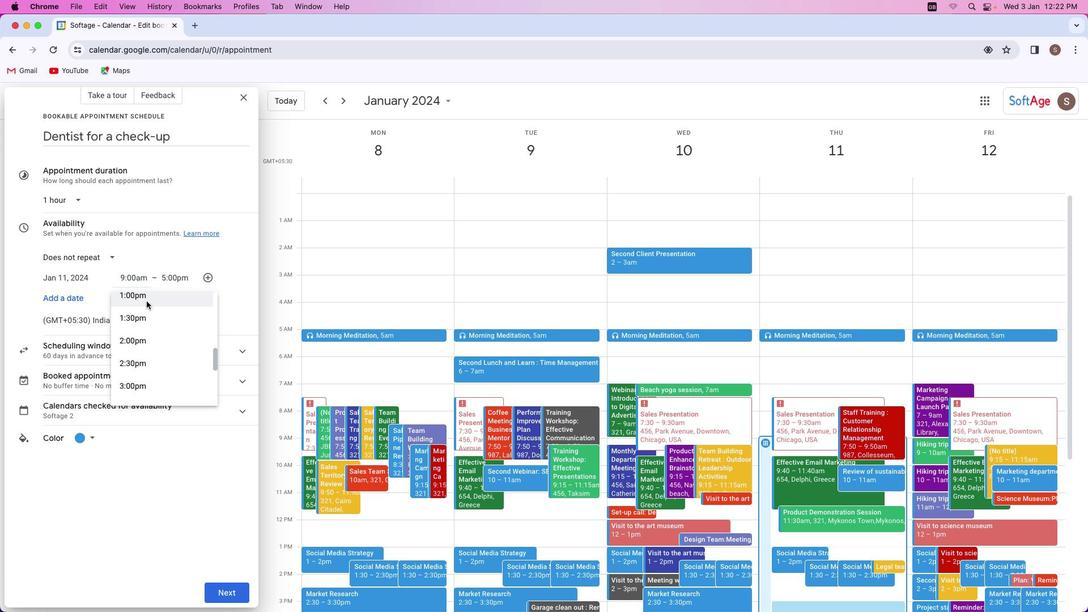 
Action: Mouse pressed left at (147, 302)
Screenshot: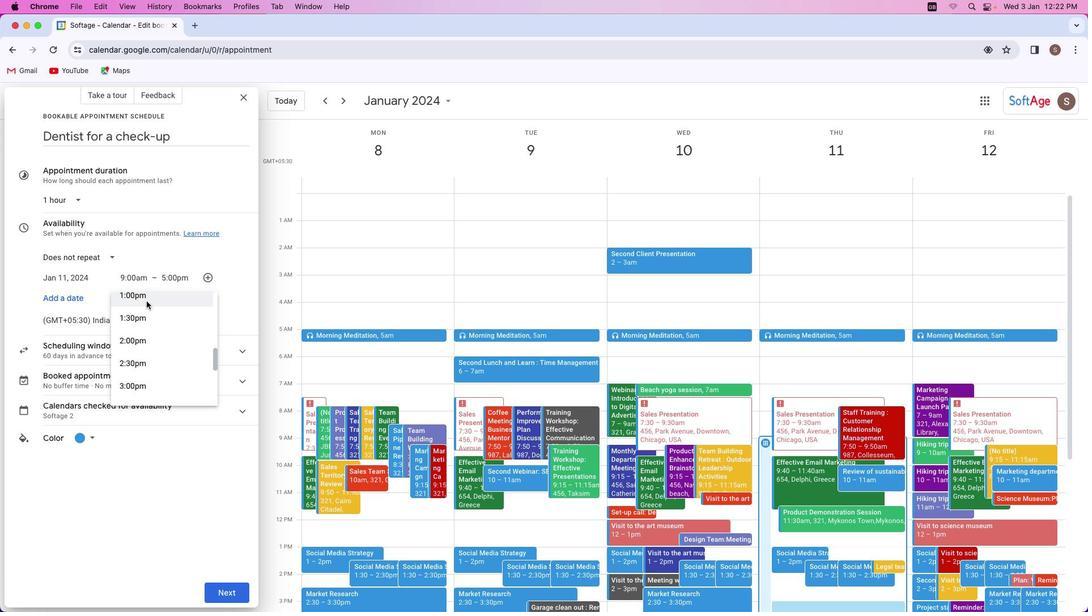 
Action: Mouse moved to (93, 438)
Screenshot: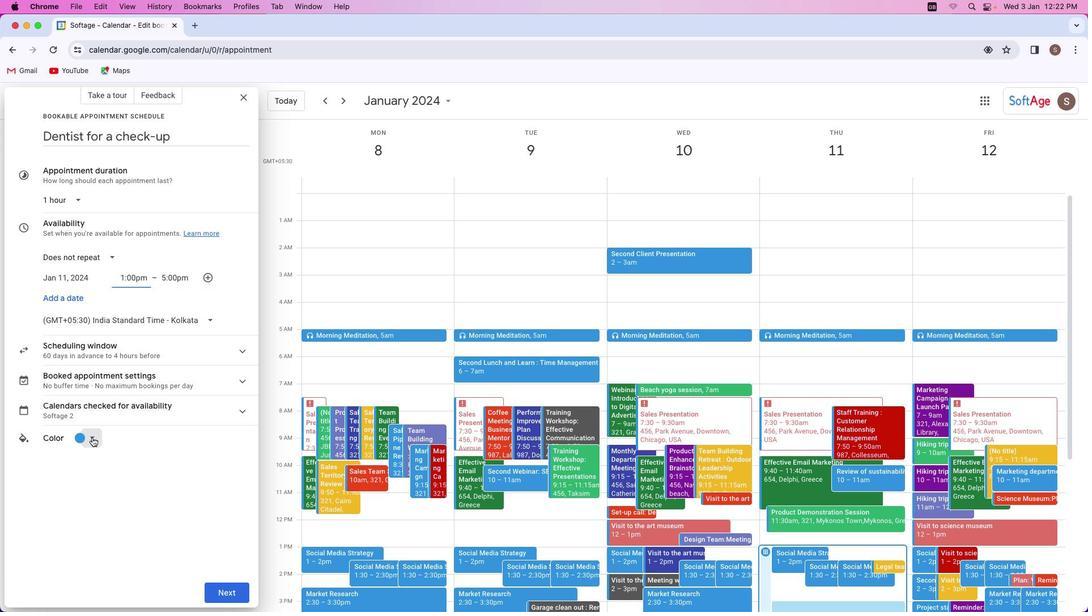 
Action: Mouse pressed left at (93, 438)
Screenshot: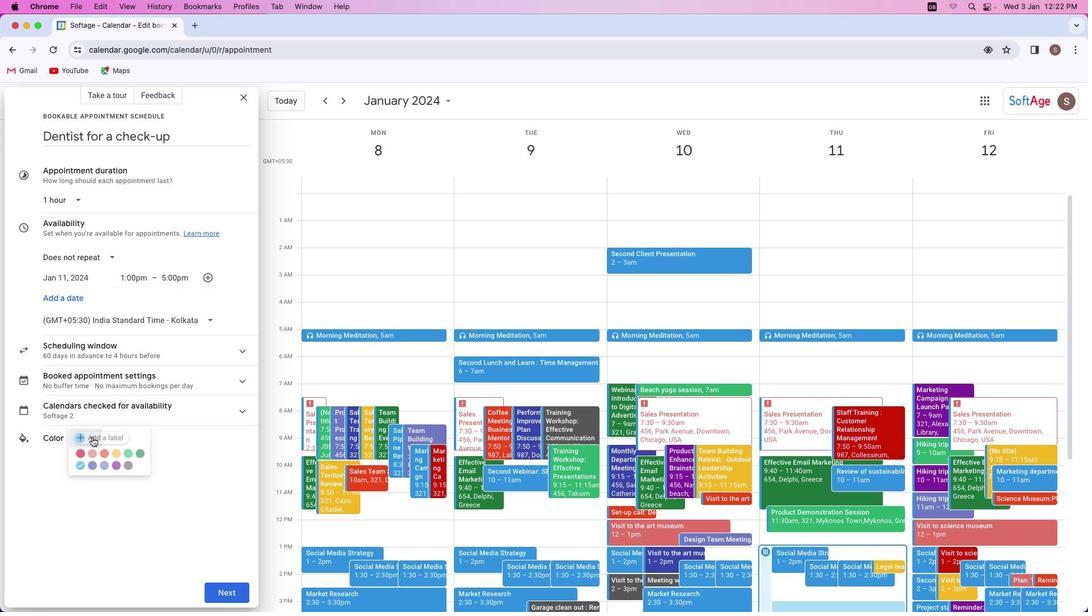 
Action: Mouse moved to (86, 463)
Screenshot: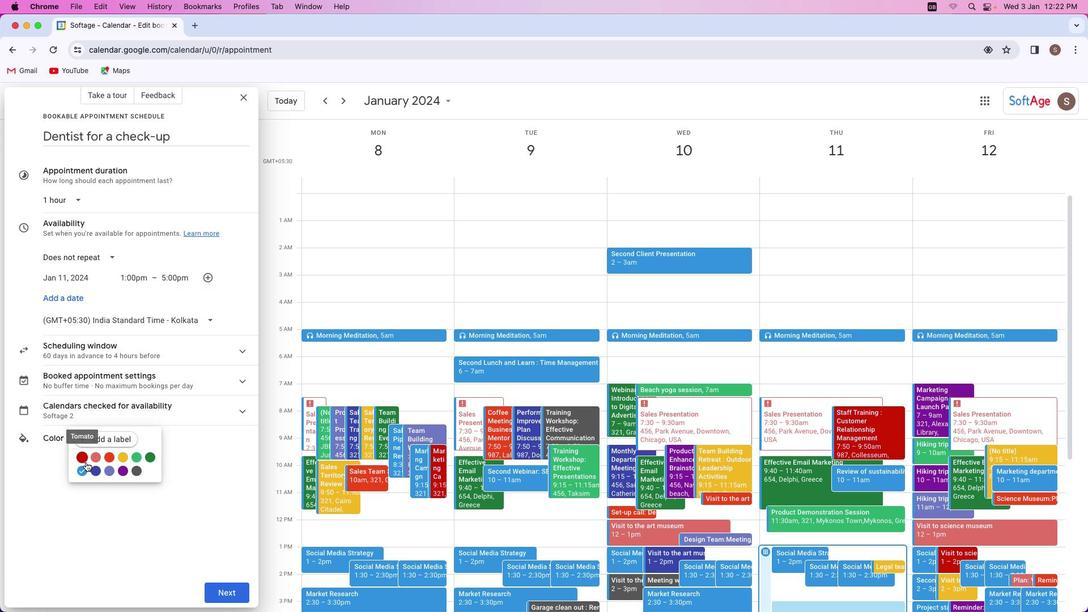
Action: Mouse pressed left at (86, 463)
Screenshot: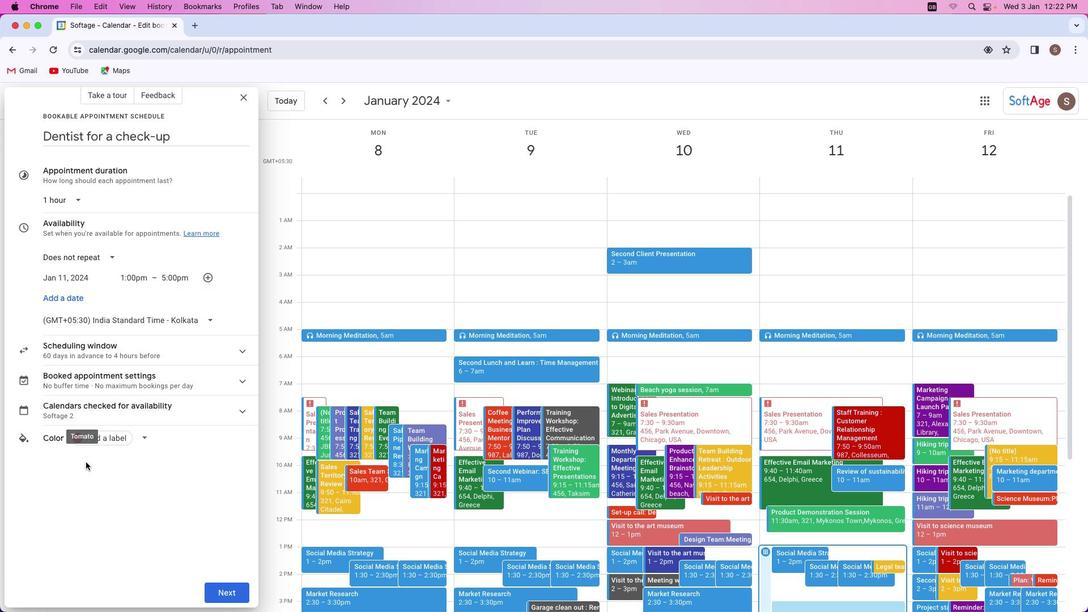
Action: Mouse moved to (211, 591)
Screenshot: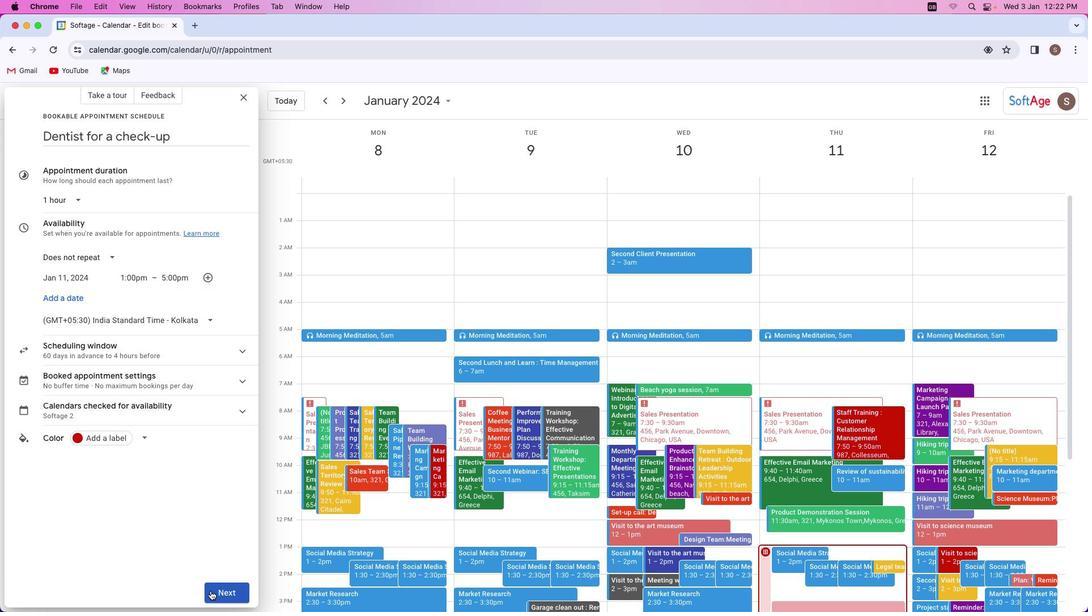 
Action: Mouse pressed left at (211, 591)
Screenshot: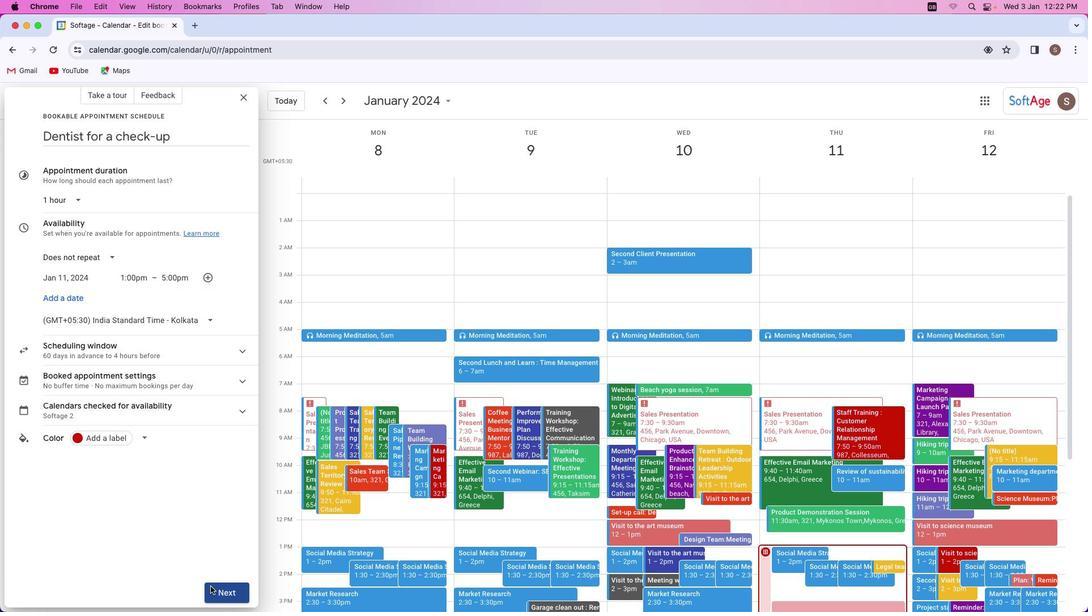 
Action: Mouse moved to (73, 345)
Screenshot: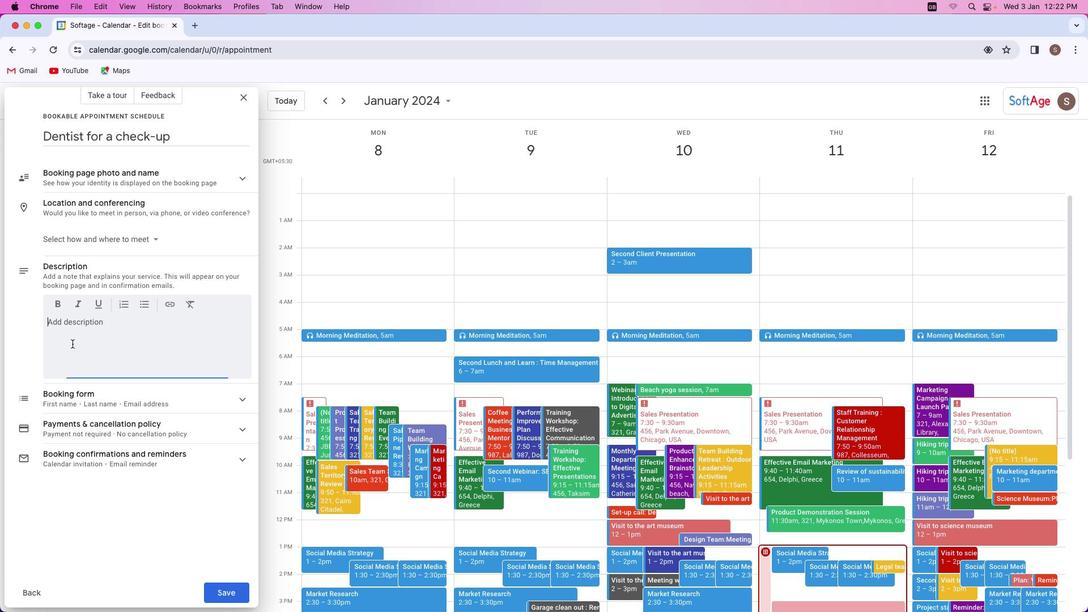 
Action: Mouse pressed left at (73, 345)
Screenshot: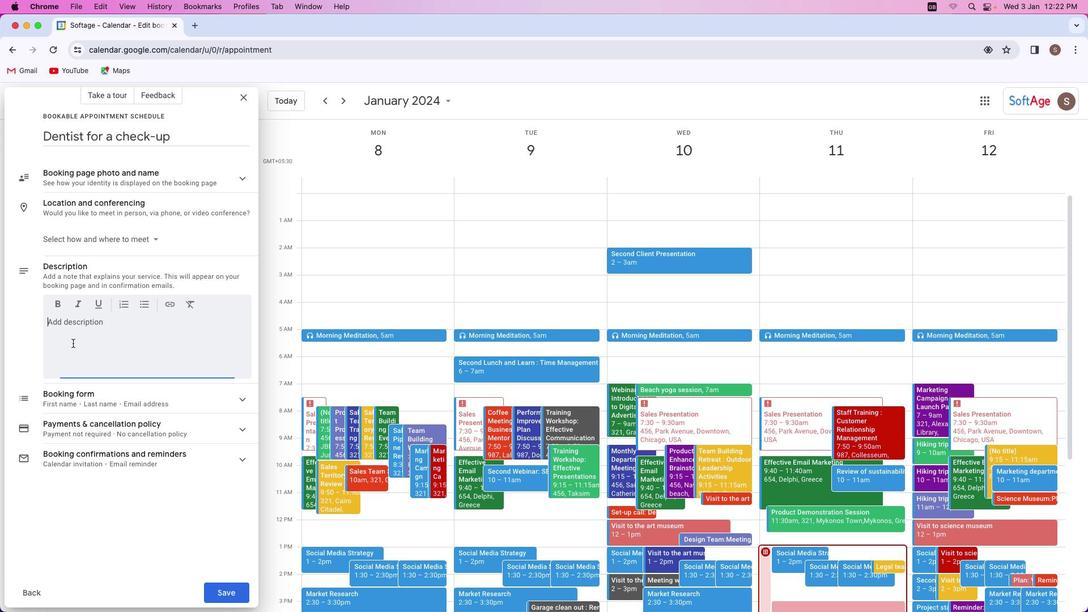 
Action: Mouse moved to (79, 340)
Screenshot: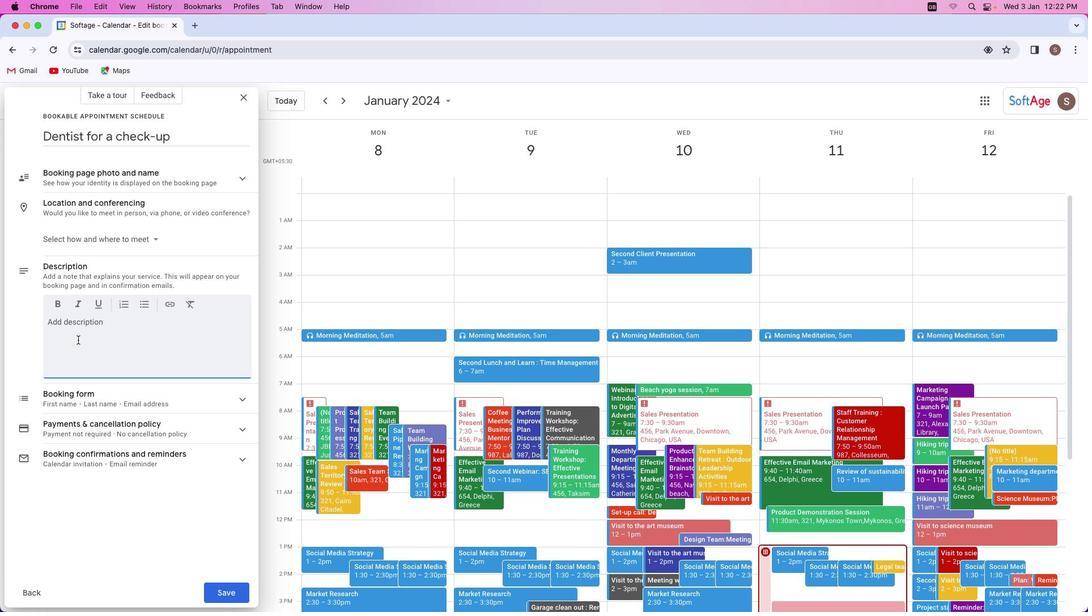 
Action: Key pressed Key.shift'T''h''e'Key.backspaceKey.backspaceKey.backspaceKey.shift'D''e''n''t''i''s''t'Key.space'm''e''e''t''u''p'Key.space'f''o''r'Key.space'a'Key.space'c''h''e''c''k''-''u''p'Key.space'p''u''r''p''o''s''e''.'
Screenshot: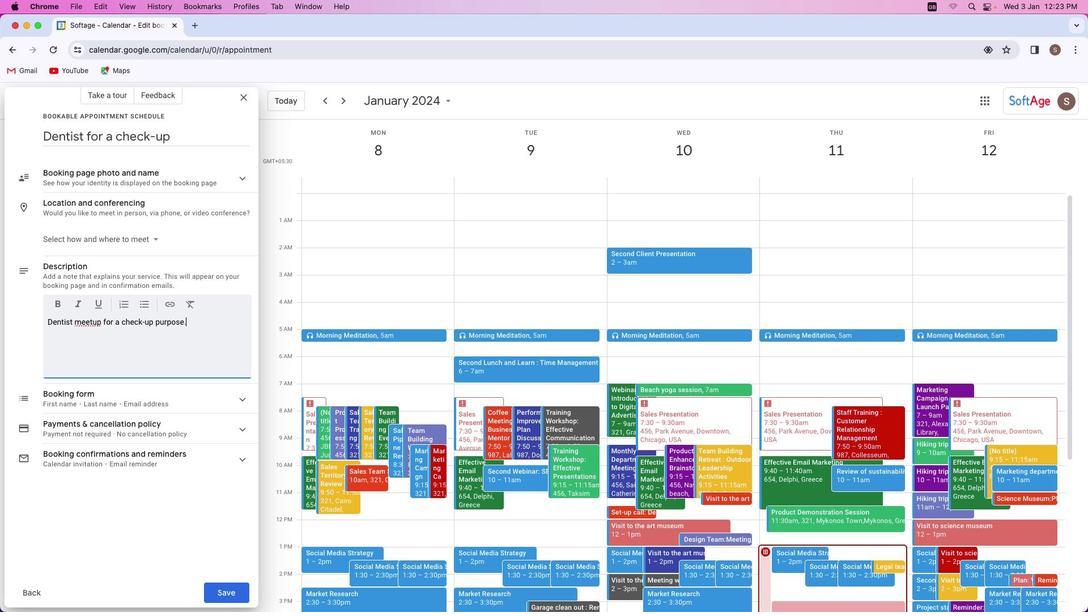 
Action: Mouse moved to (226, 597)
Screenshot: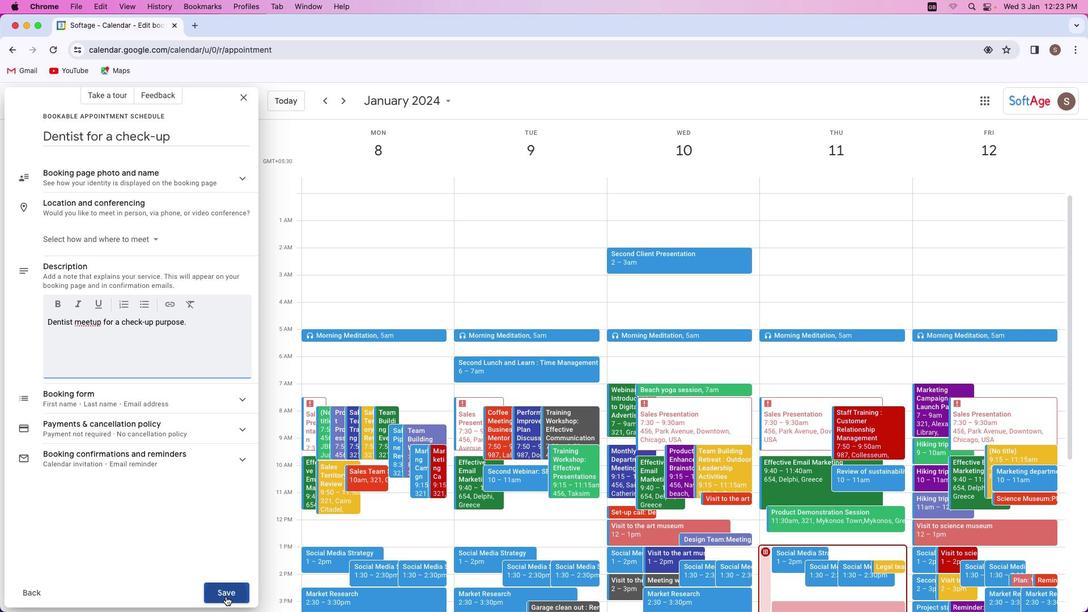 
Action: Mouse pressed left at (226, 597)
Screenshot: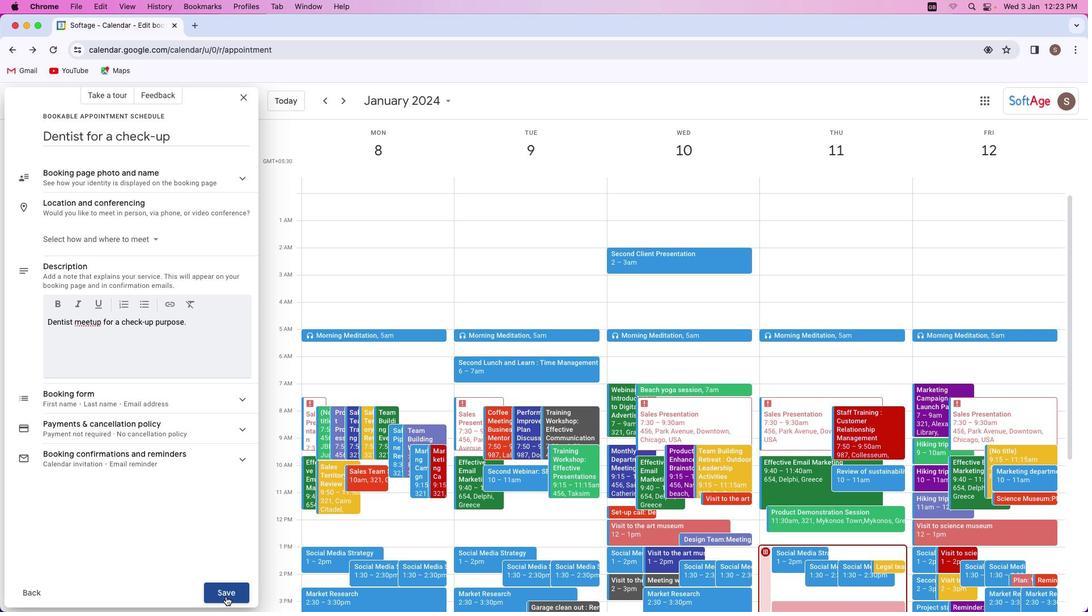 
Action: Mouse moved to (614, 312)
Screenshot: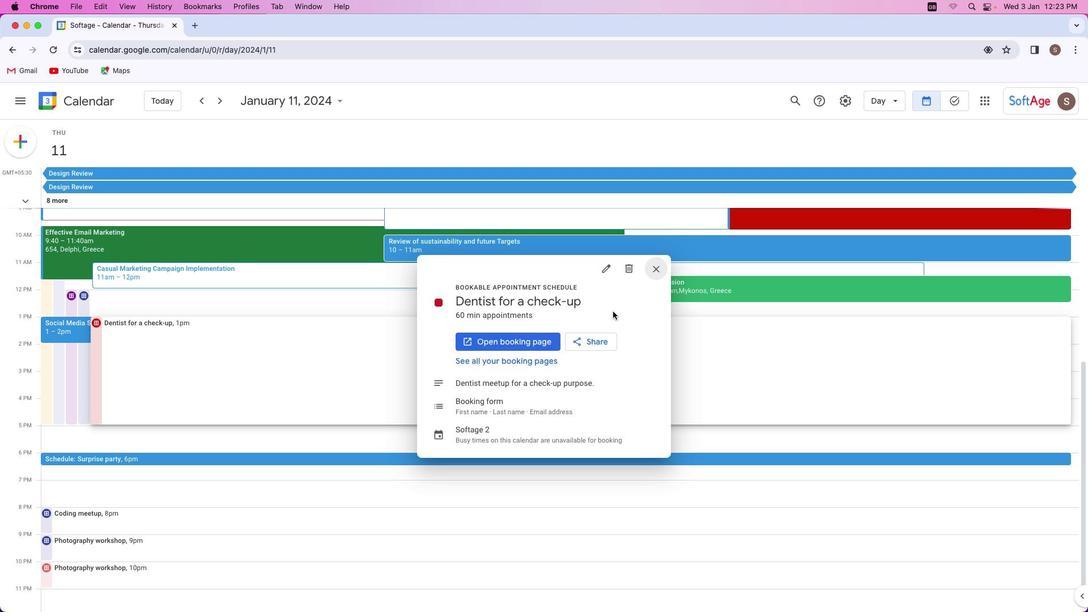 
